 Task: For heading Arial black with underline.  font size for heading18,  'Change the font style of data to'Calibri.  and font size to 9,  Change the alignment of both headline & data to Align center.  In the sheet   Optimize Sales book
Action: Mouse moved to (254, 147)
Screenshot: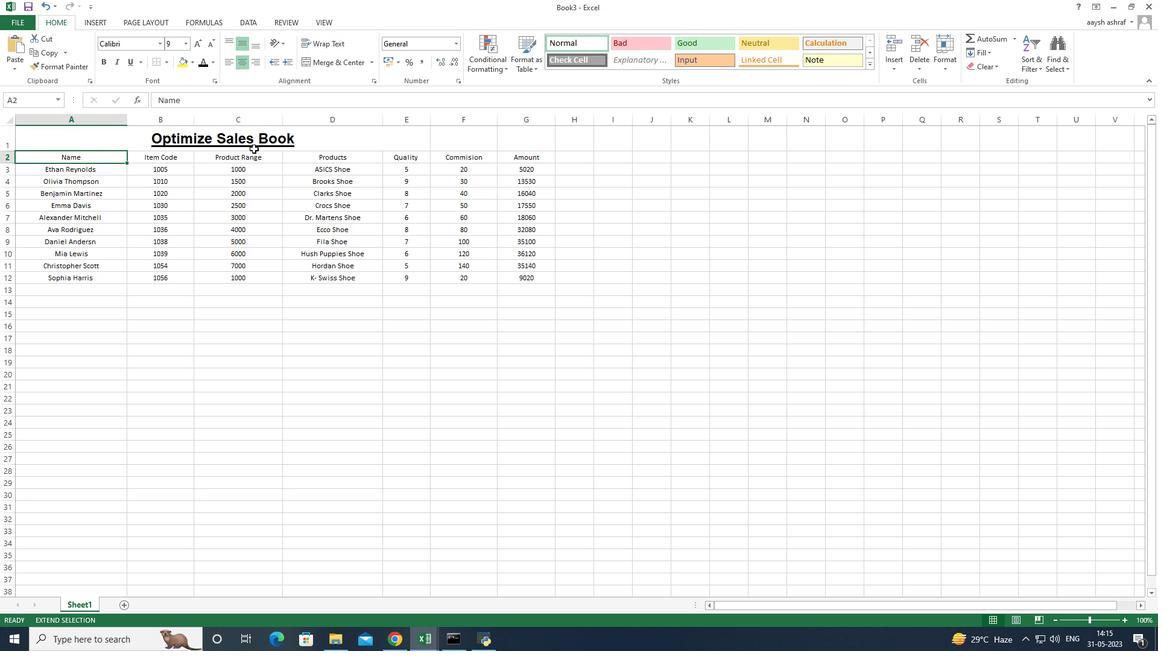 
Action: Mouse pressed left at (254, 147)
Screenshot: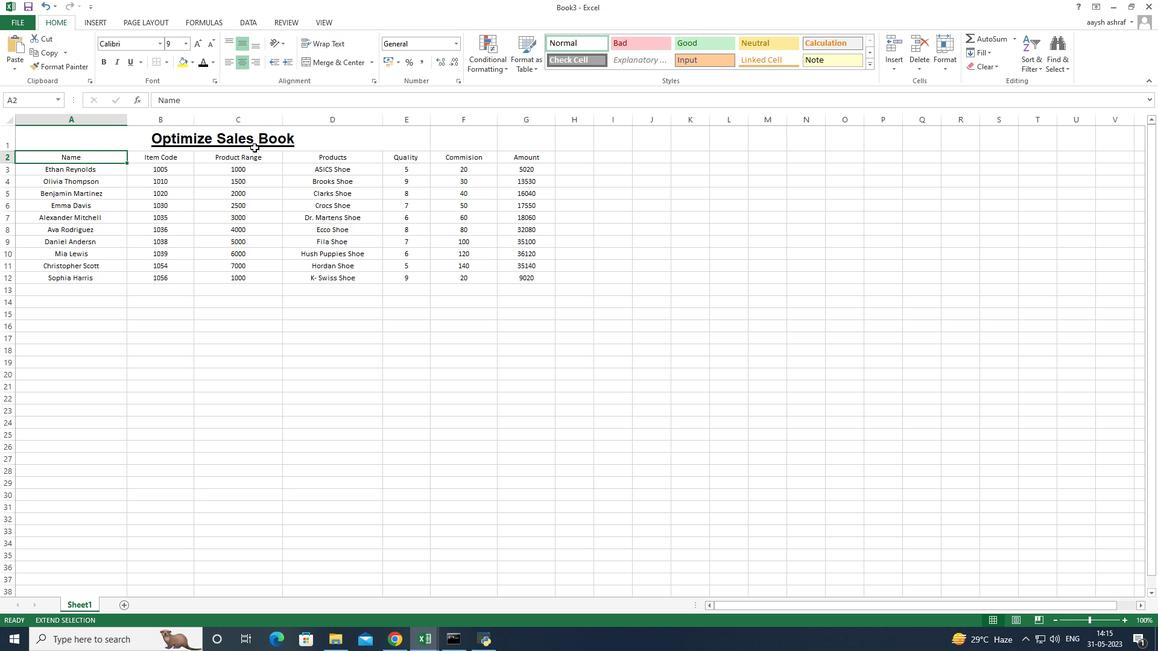 
Action: Mouse moved to (328, 133)
Screenshot: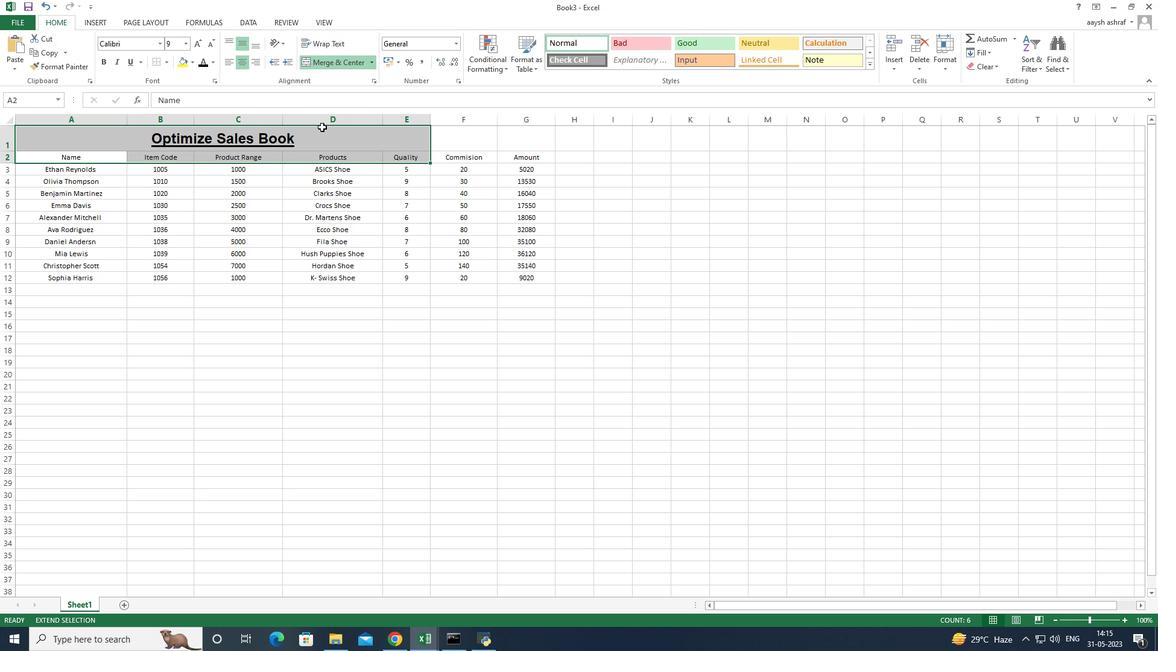 
Action: Mouse pressed left at (328, 133)
Screenshot: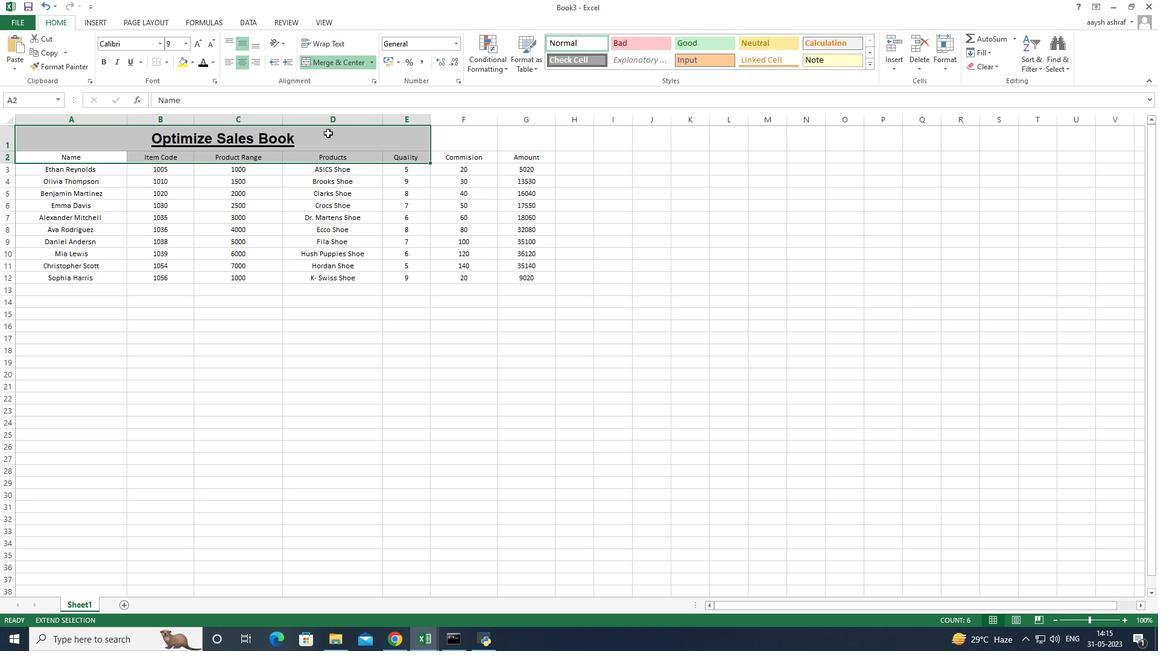 
Action: Mouse moved to (224, 294)
Screenshot: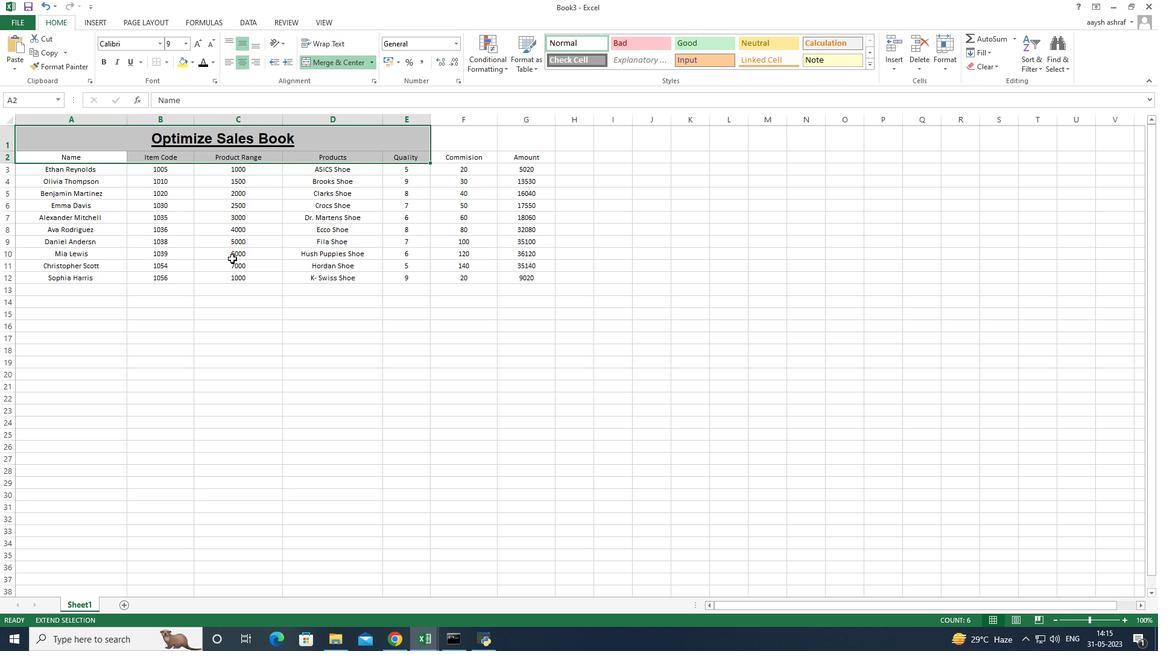
Action: Mouse pressed left at (224, 294)
Screenshot: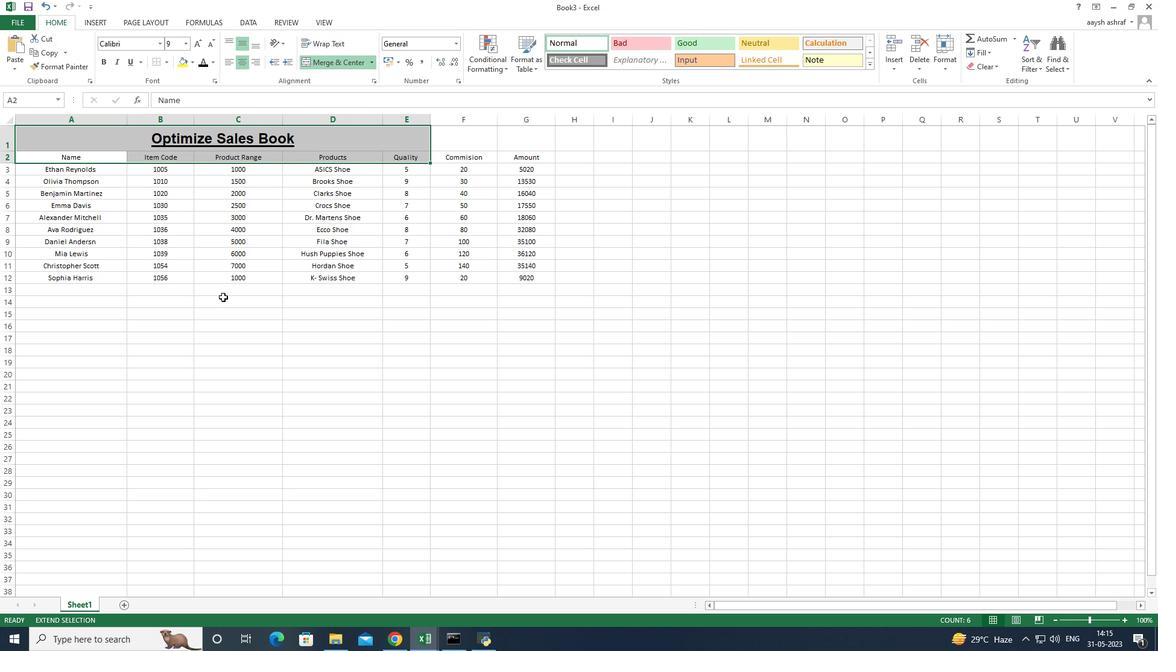 
Action: Mouse moved to (313, 138)
Screenshot: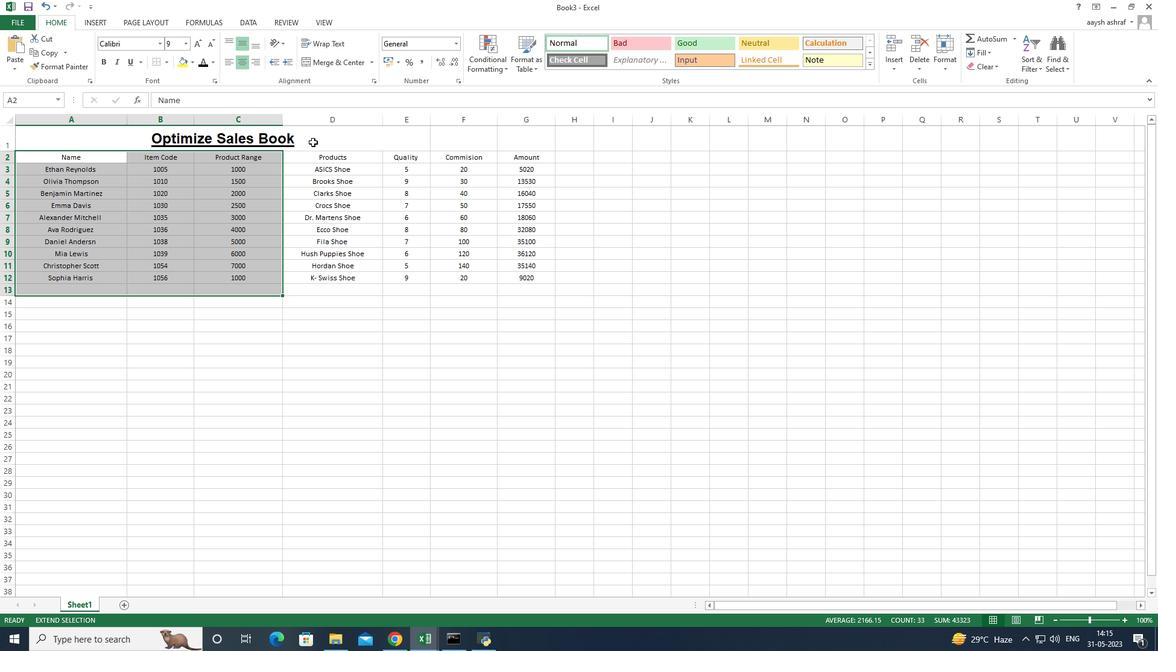 
Action: Mouse pressed left at (313, 138)
Screenshot: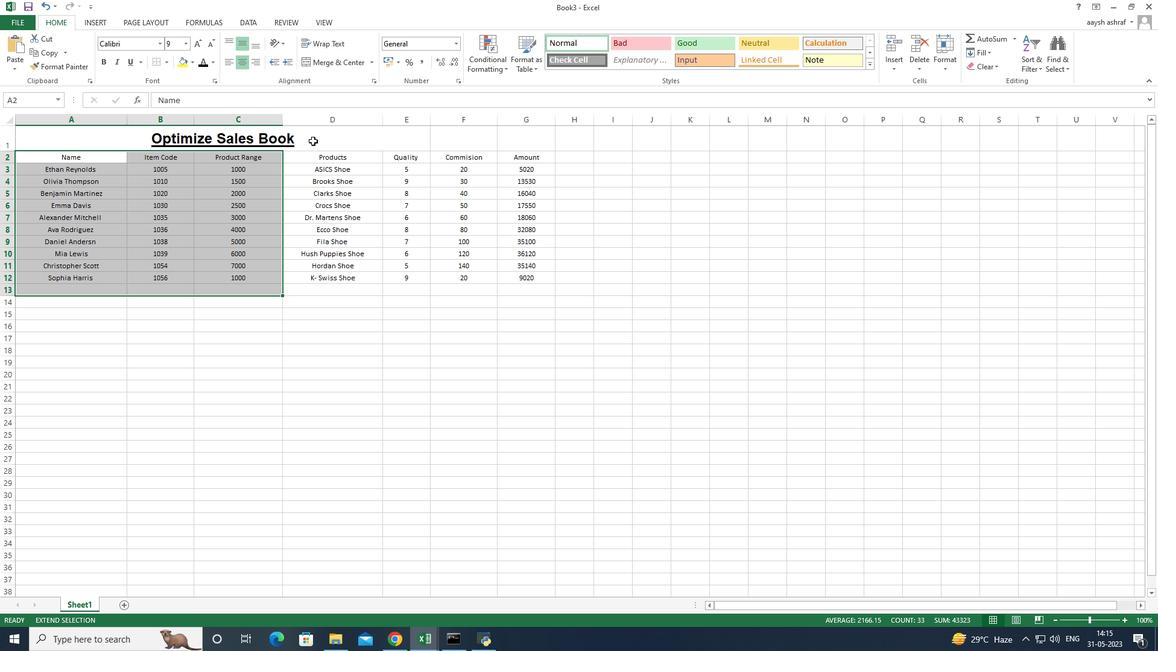 
Action: Mouse pressed left at (313, 138)
Screenshot: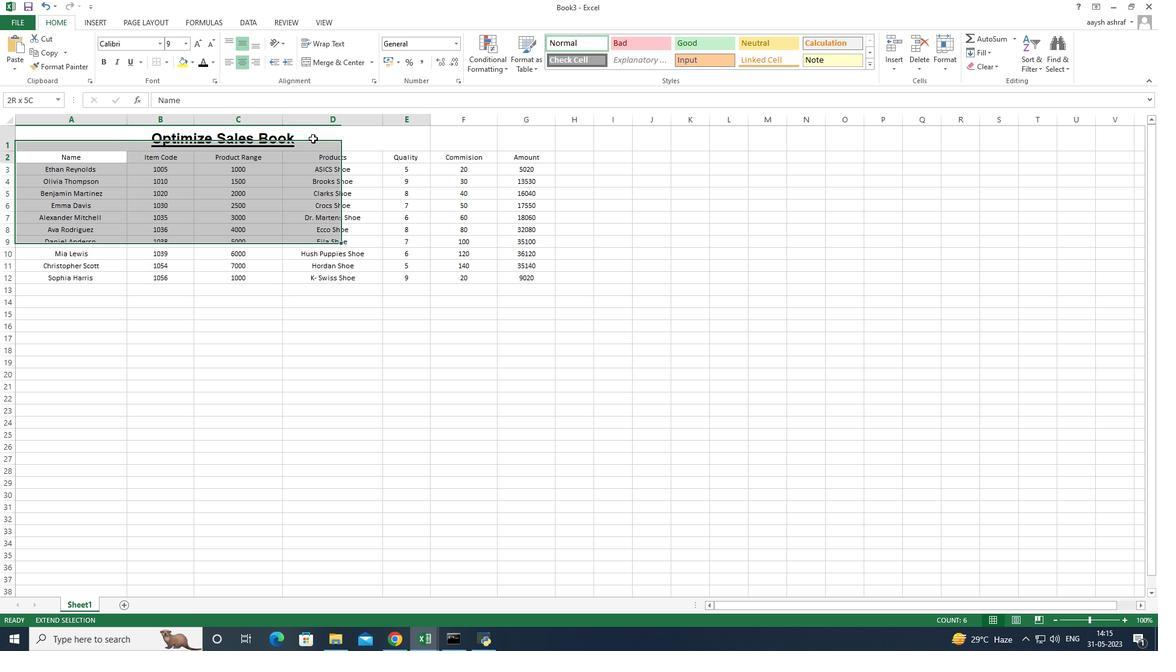 
Action: Mouse moved to (229, 337)
Screenshot: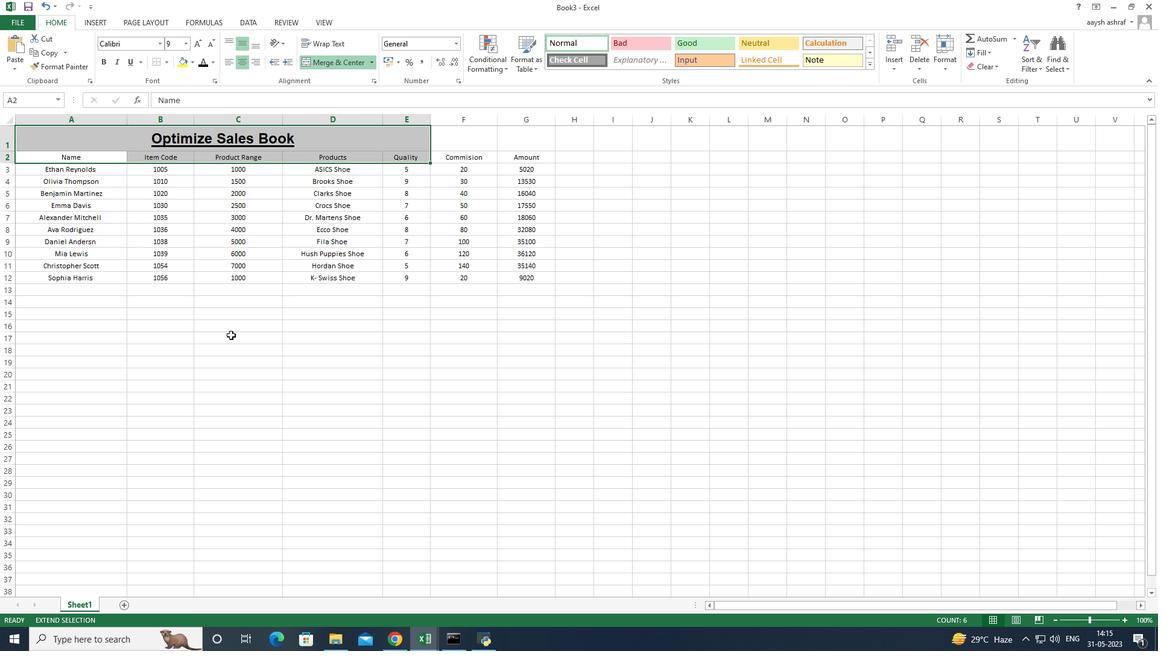 
Action: Mouse pressed left at (229, 337)
Screenshot: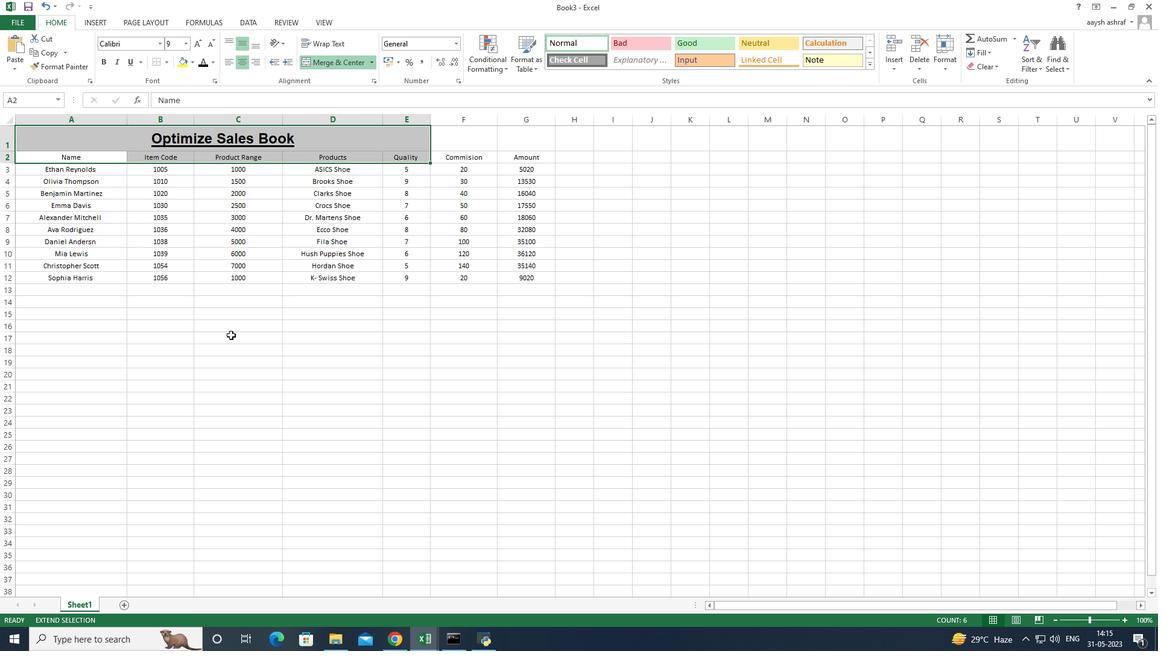 
Action: Mouse pressed left at (229, 337)
Screenshot: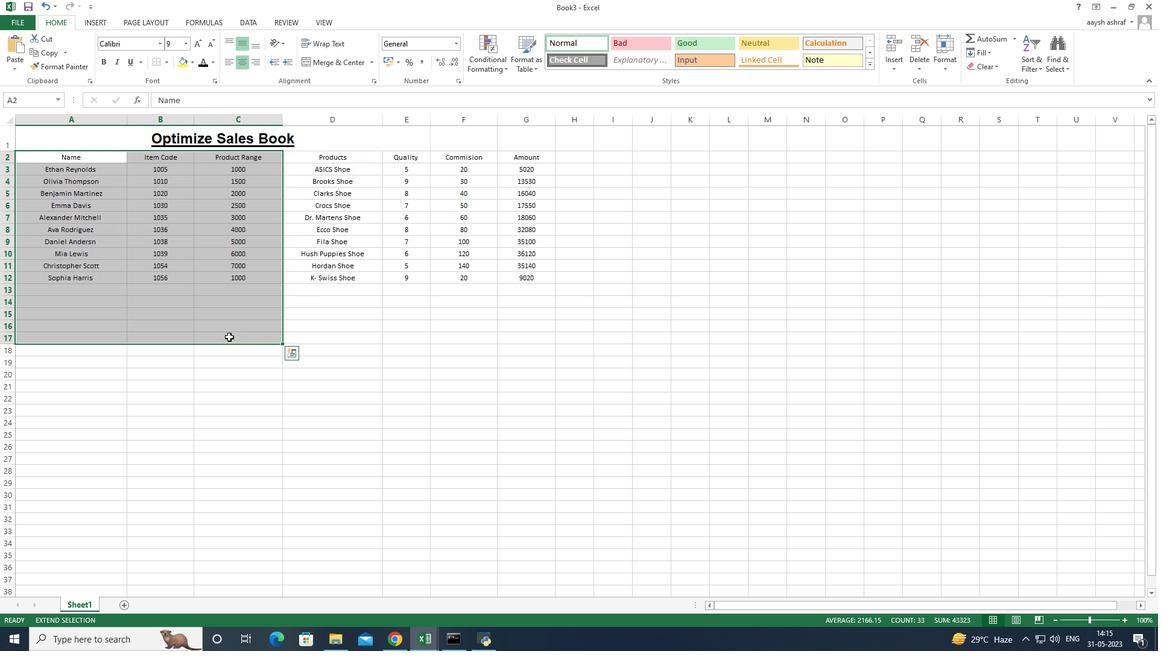 
Action: Mouse moved to (351, 223)
Screenshot: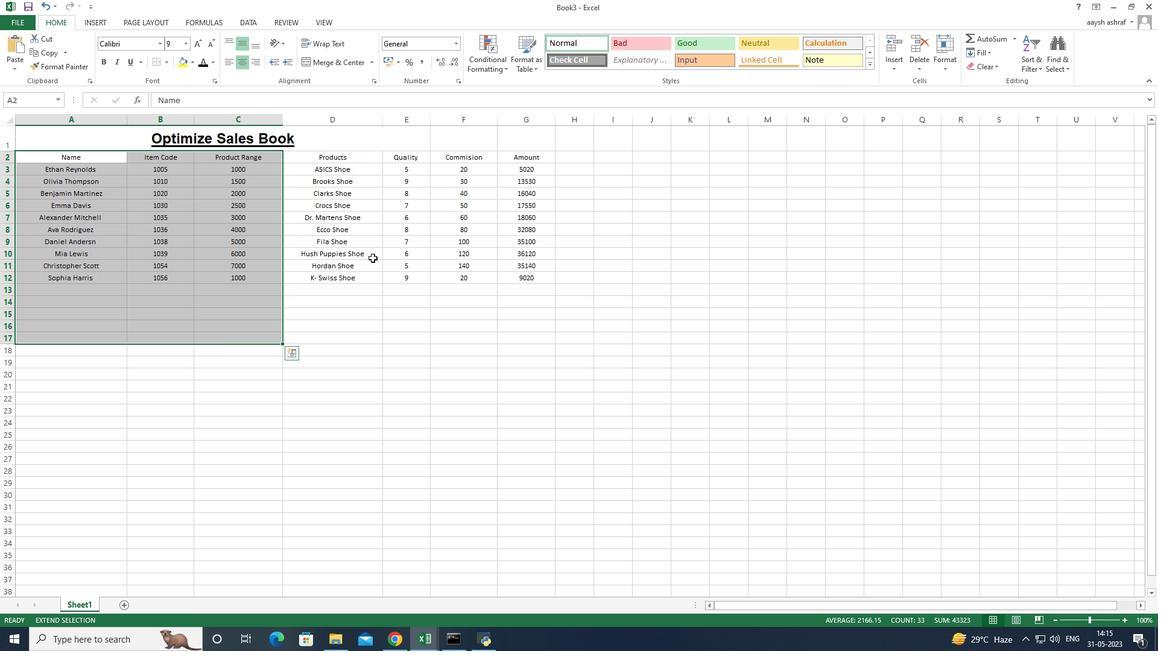 
Action: Mouse pressed left at (351, 223)
Screenshot: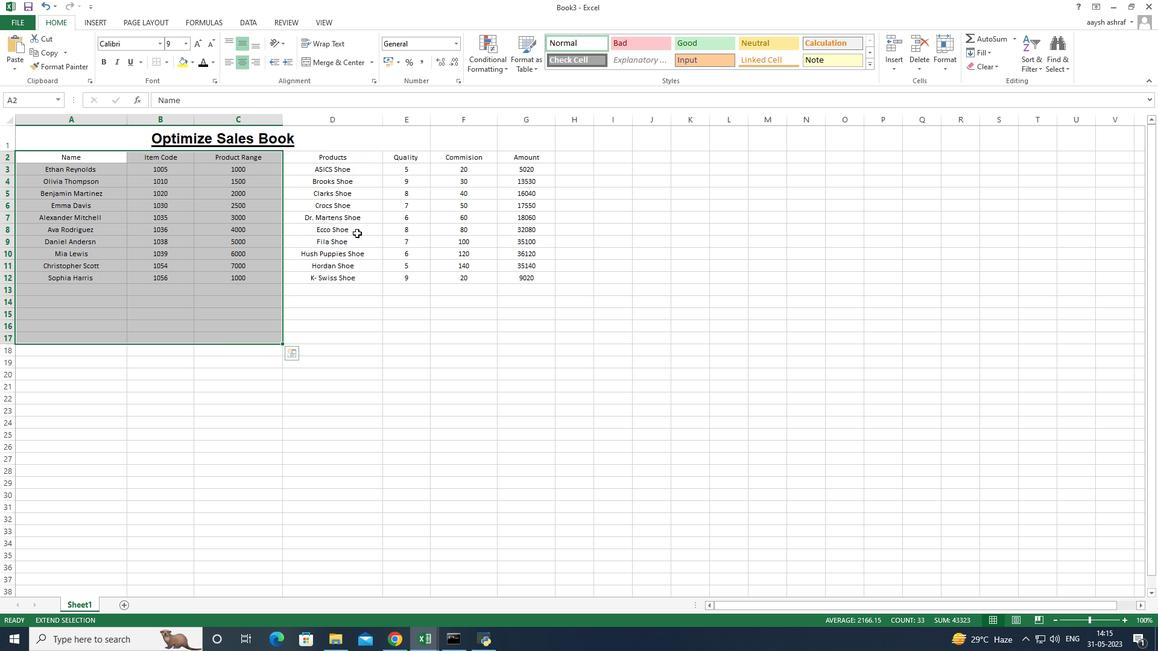 
Action: Mouse moved to (187, 366)
Screenshot: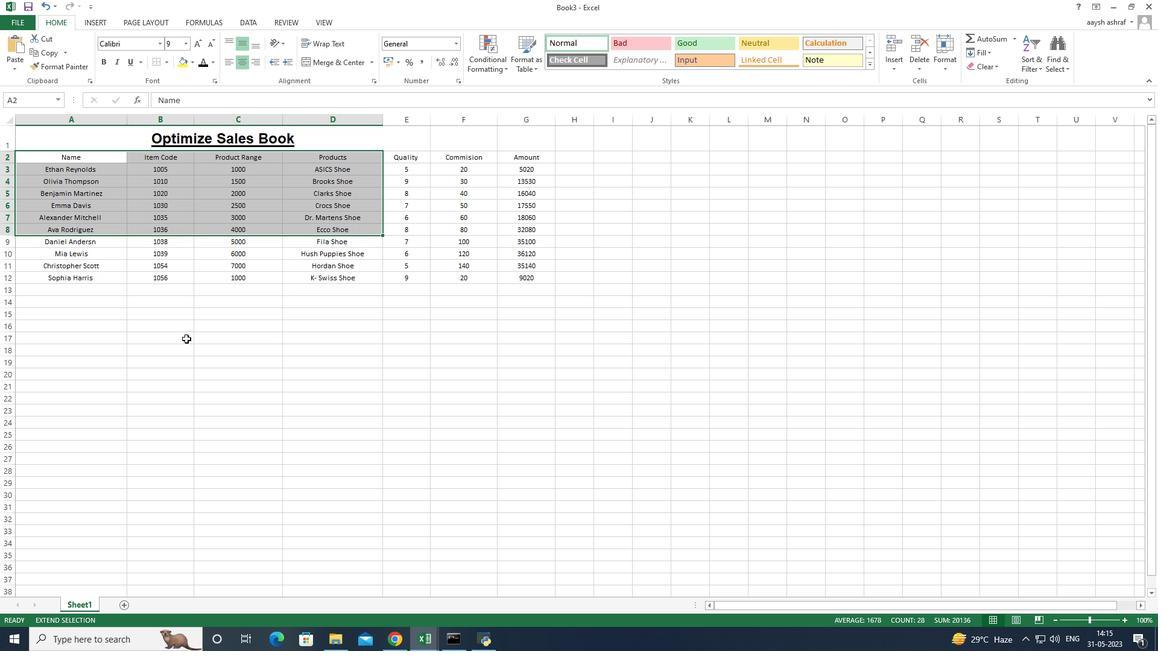 
Action: Mouse pressed right at (187, 366)
Screenshot: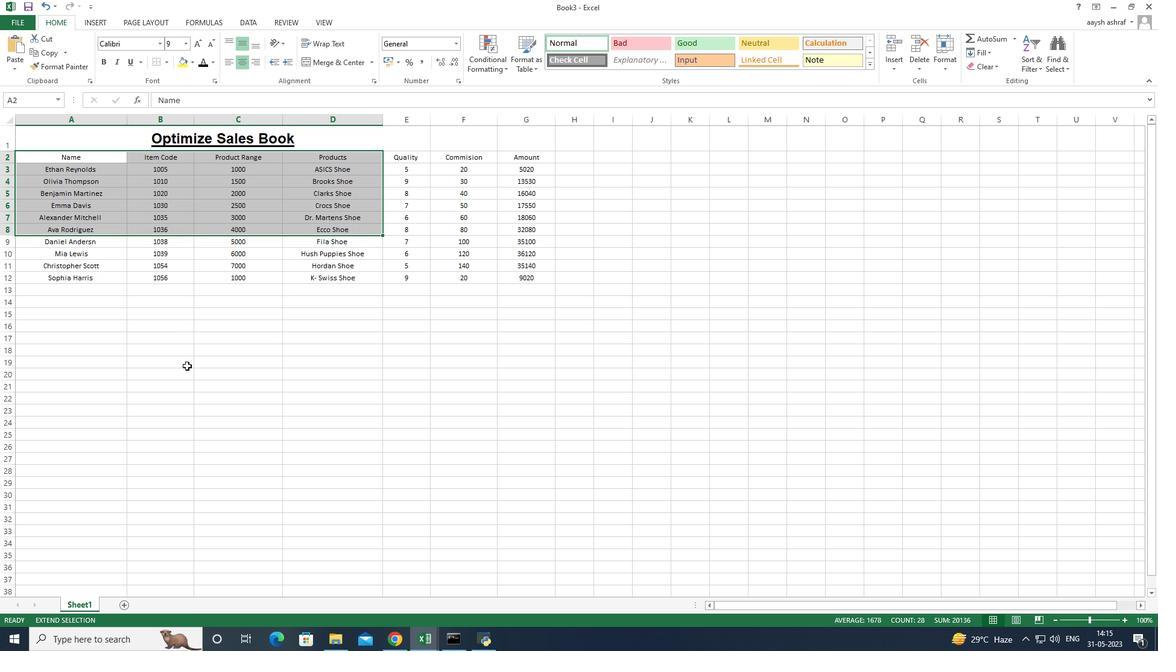
Action: Mouse moved to (207, 133)
Screenshot: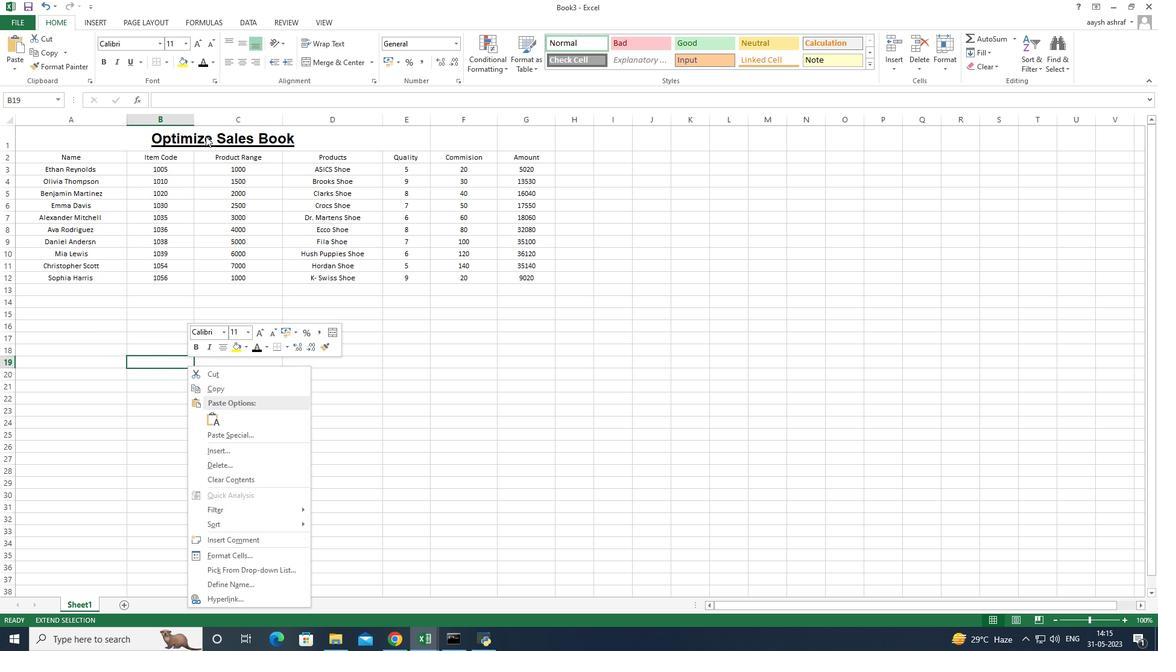 
Action: Mouse pressed left at (207, 133)
Screenshot: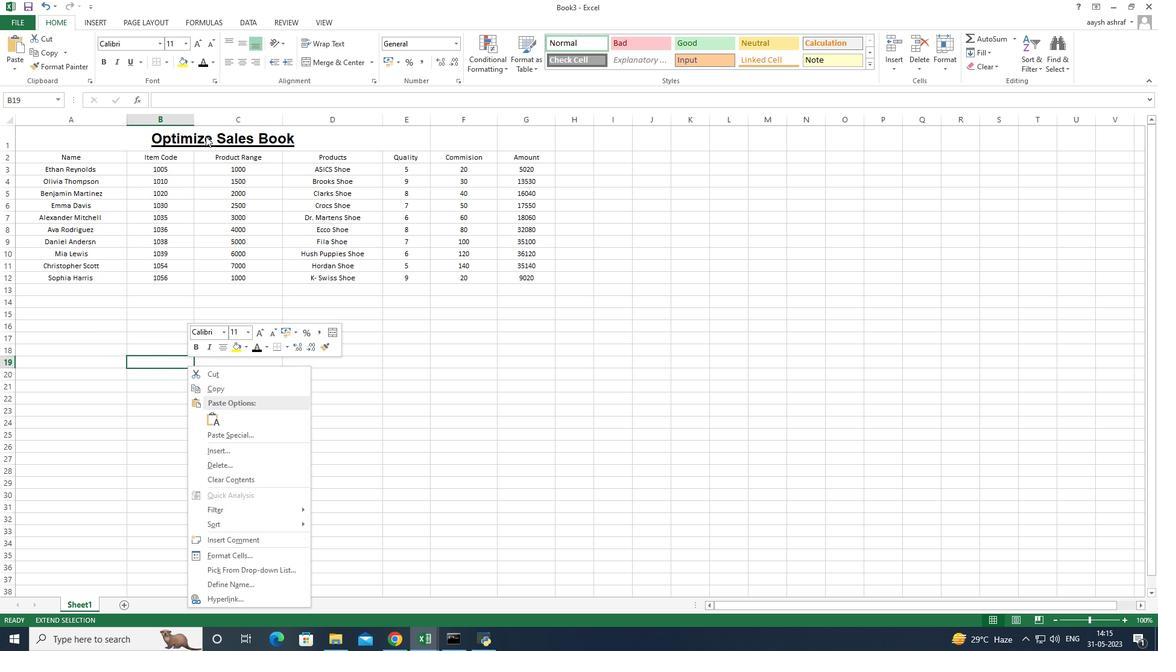 
Action: Mouse moved to (207, 137)
Screenshot: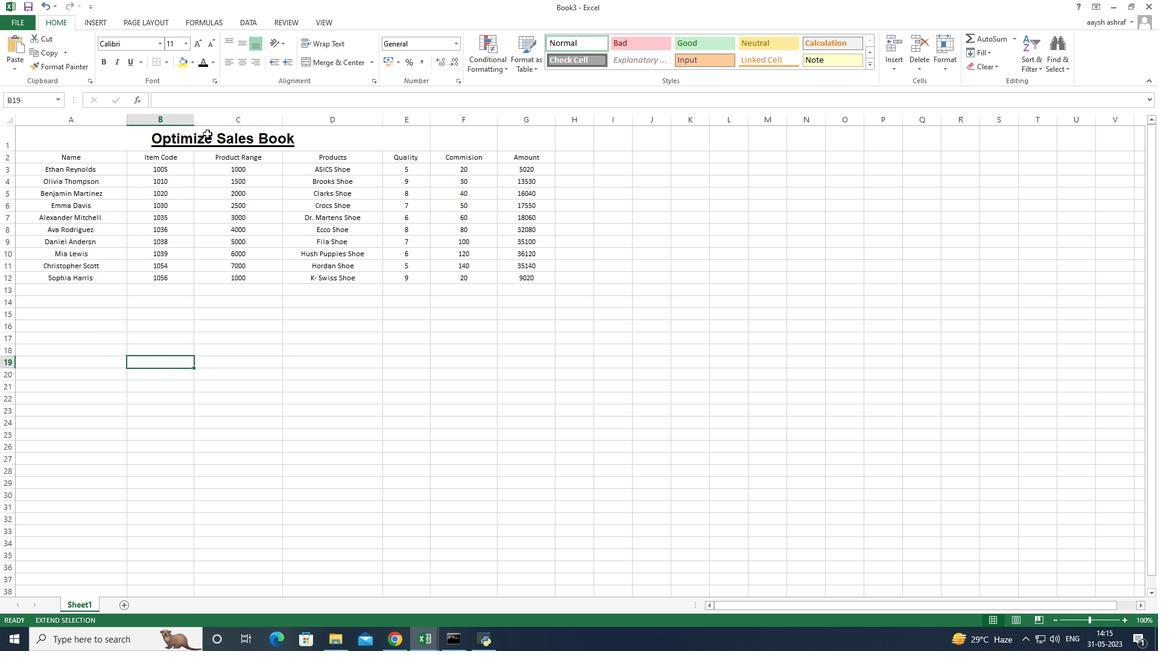 
Action: Mouse pressed left at (207, 137)
Screenshot: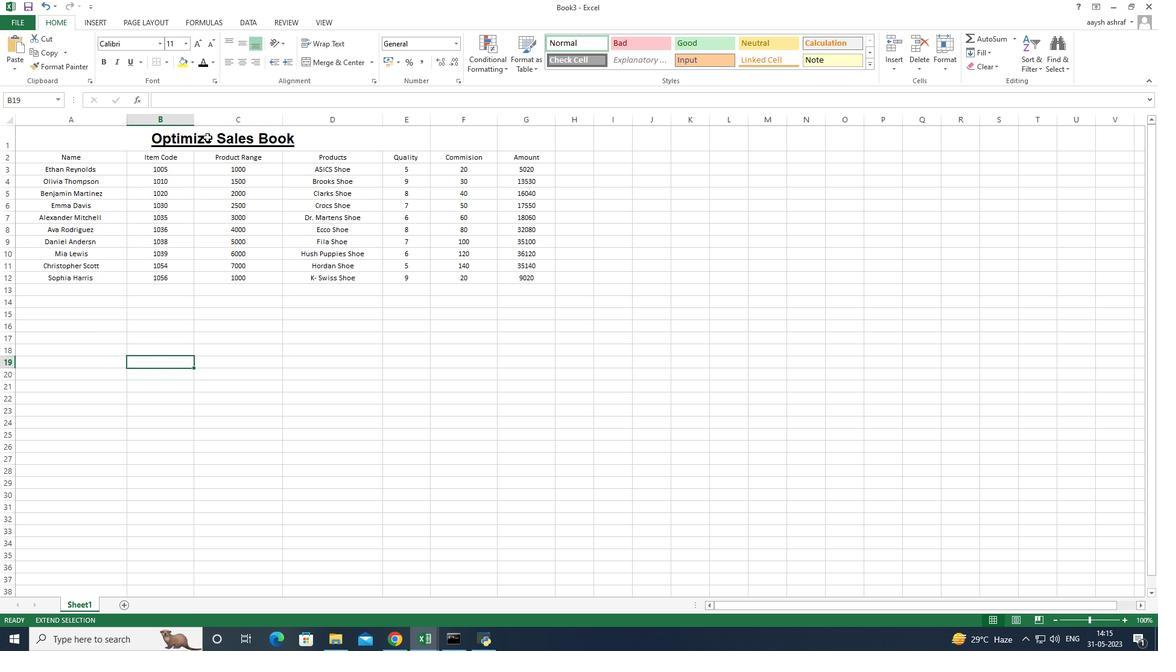 
Action: Mouse pressed left at (207, 137)
Screenshot: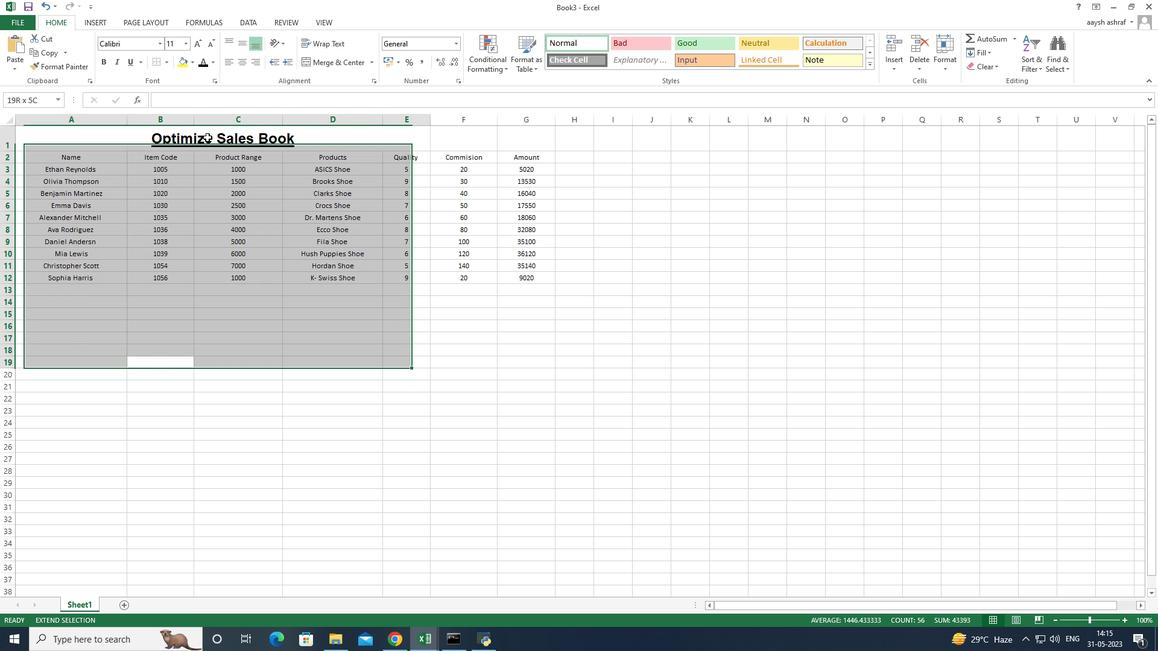
Action: Mouse moved to (187, 539)
Screenshot: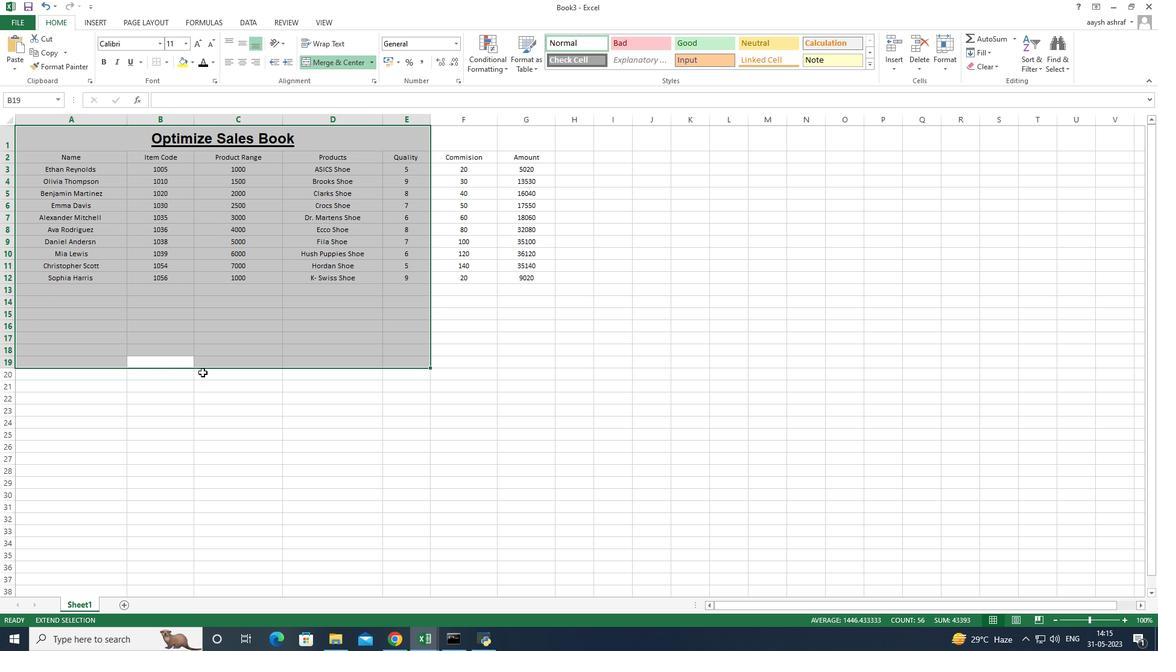 
Action: Mouse pressed left at (187, 539)
Screenshot: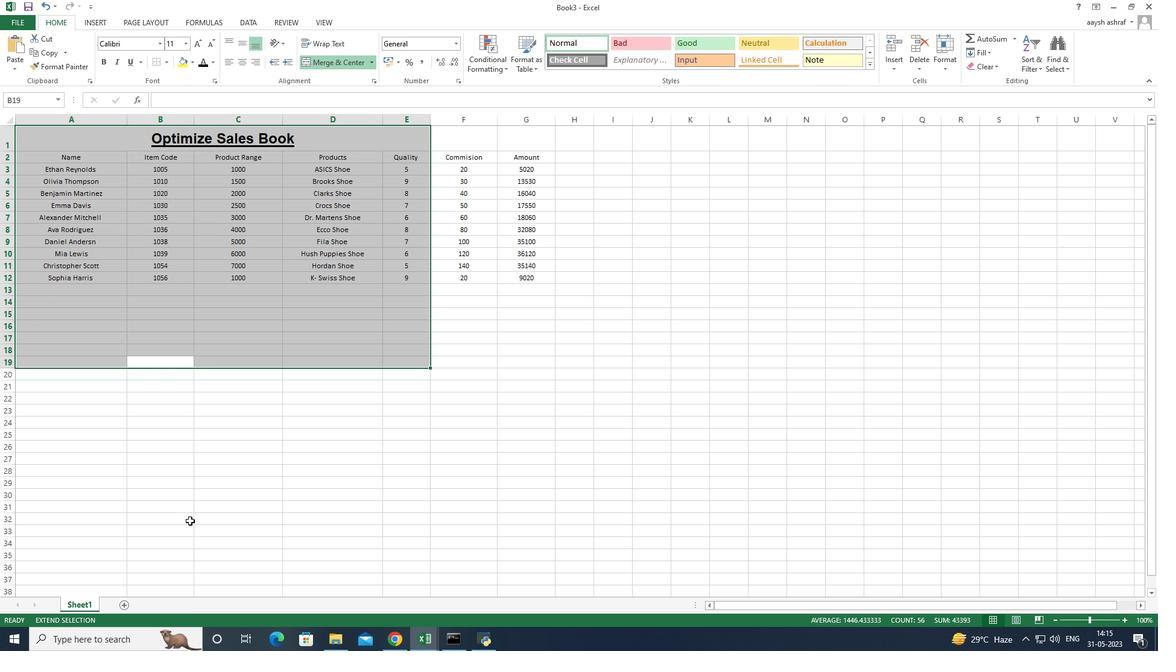 
Action: Mouse moved to (256, 359)
Screenshot: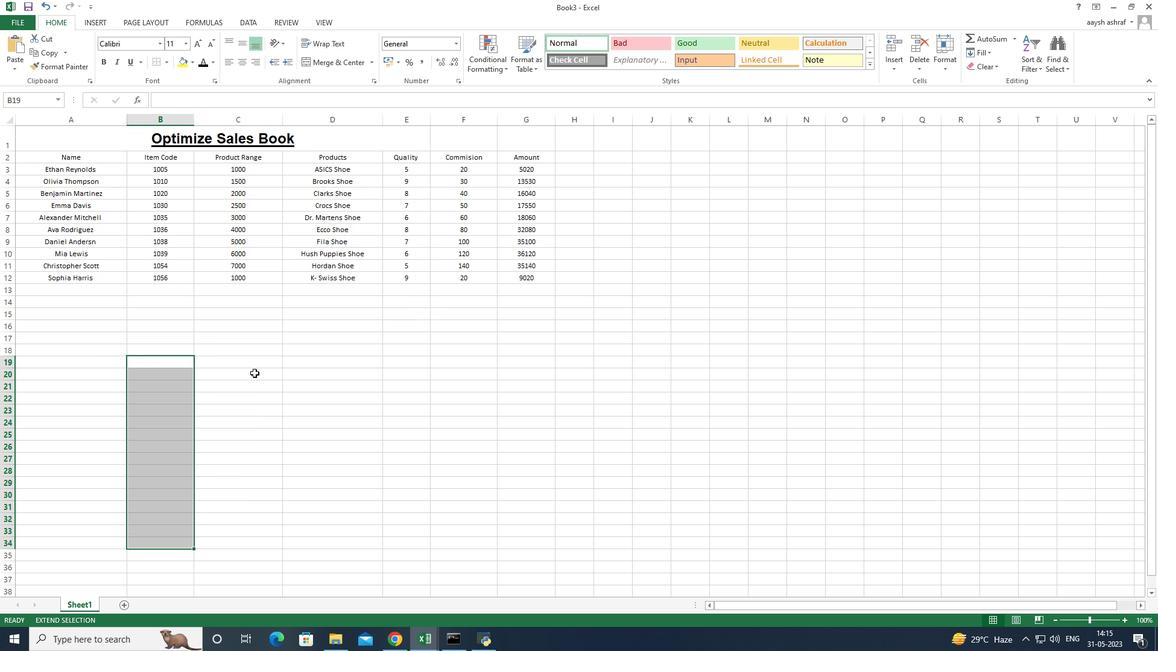 
Action: Mouse pressed right at (256, 359)
Screenshot: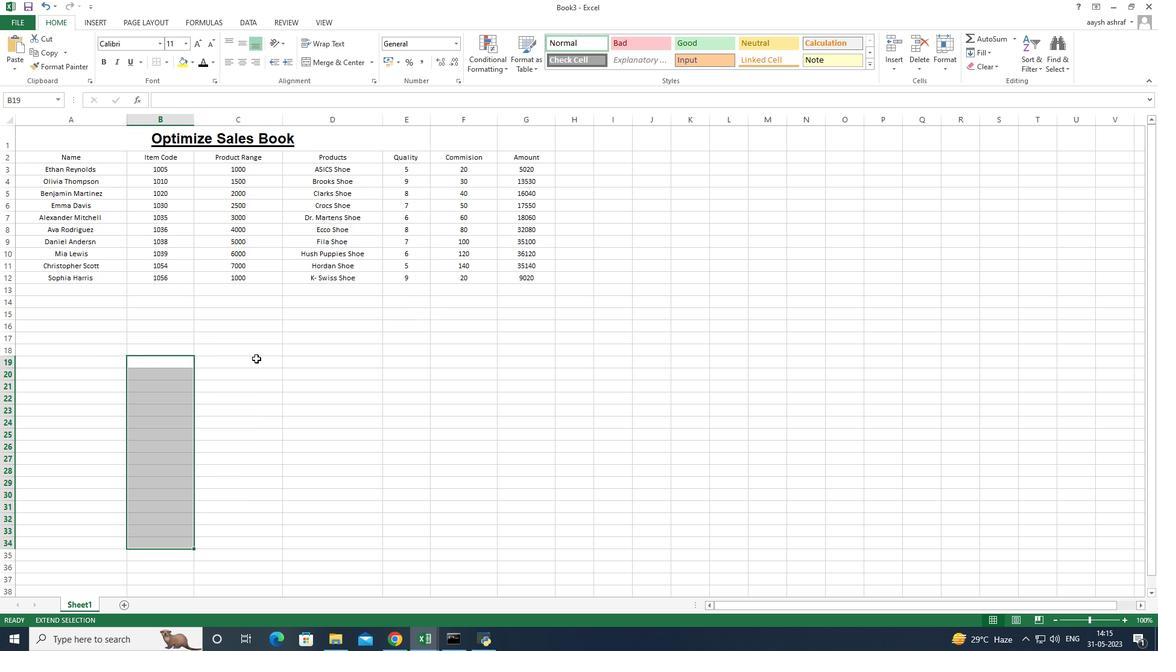 
Action: Mouse moved to (272, 588)
Screenshot: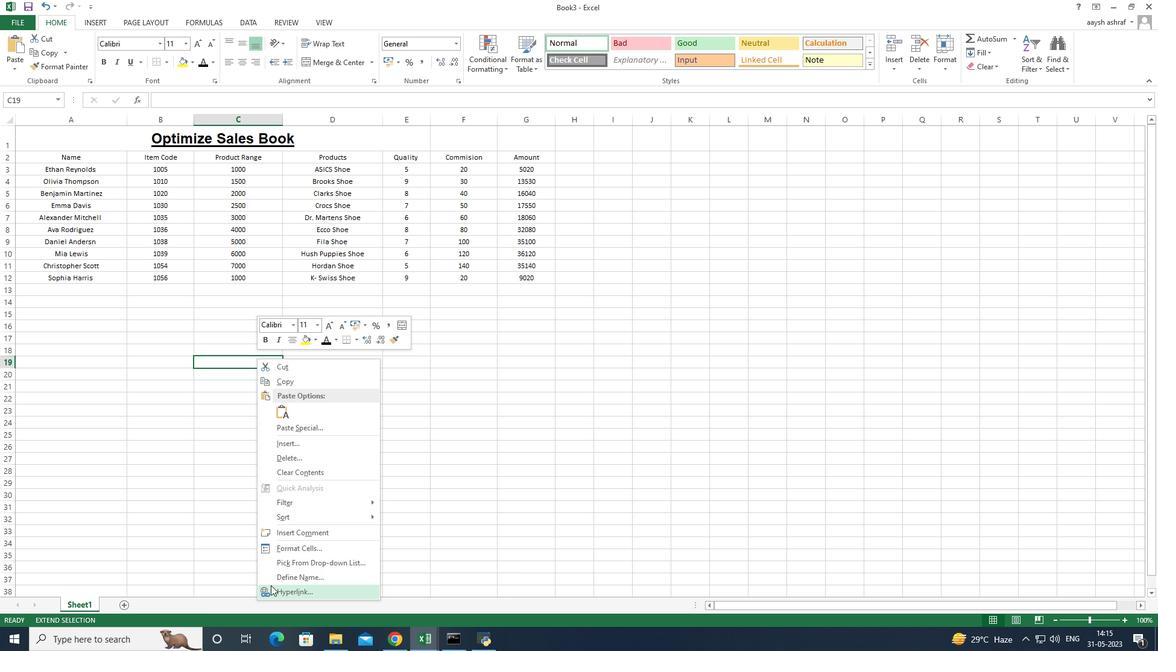 
Action: Mouse pressed left at (272, 588)
Screenshot: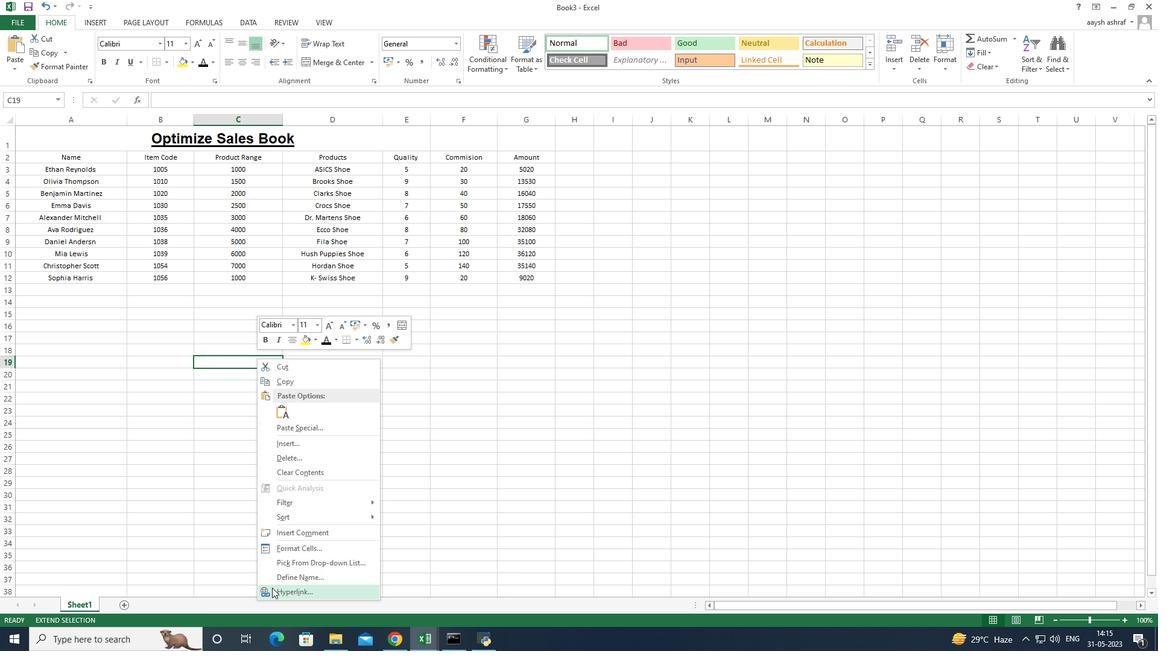 
Action: Mouse moved to (435, 614)
Screenshot: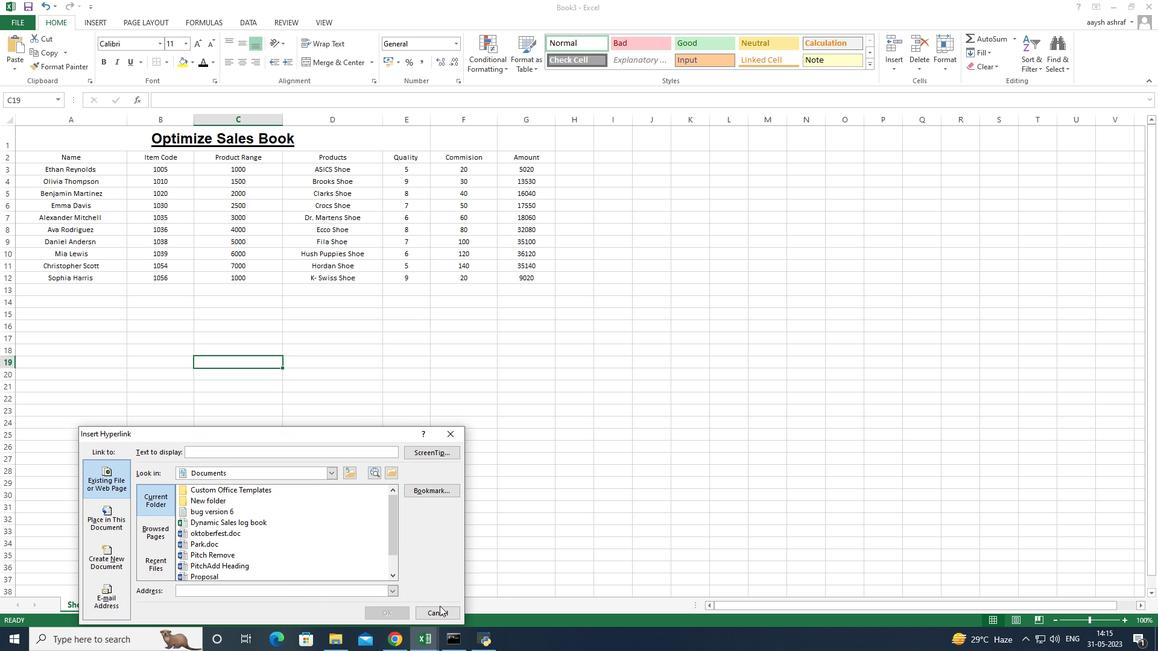 
Action: Mouse pressed left at (435, 614)
Screenshot: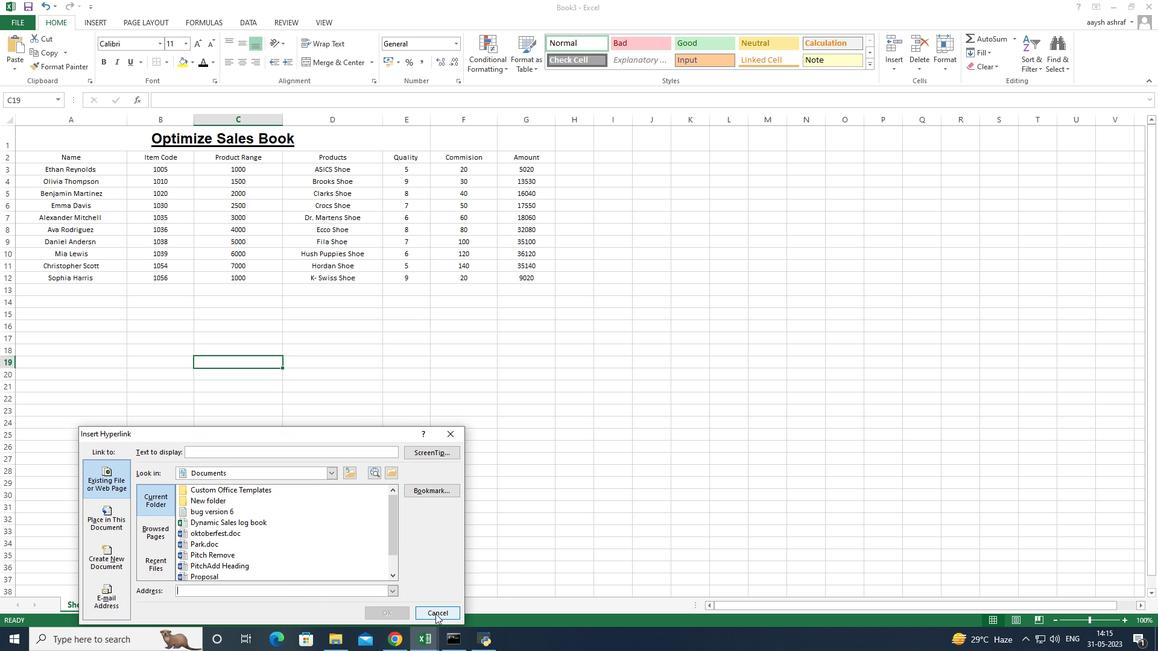 
Action: Mouse moved to (299, 137)
Screenshot: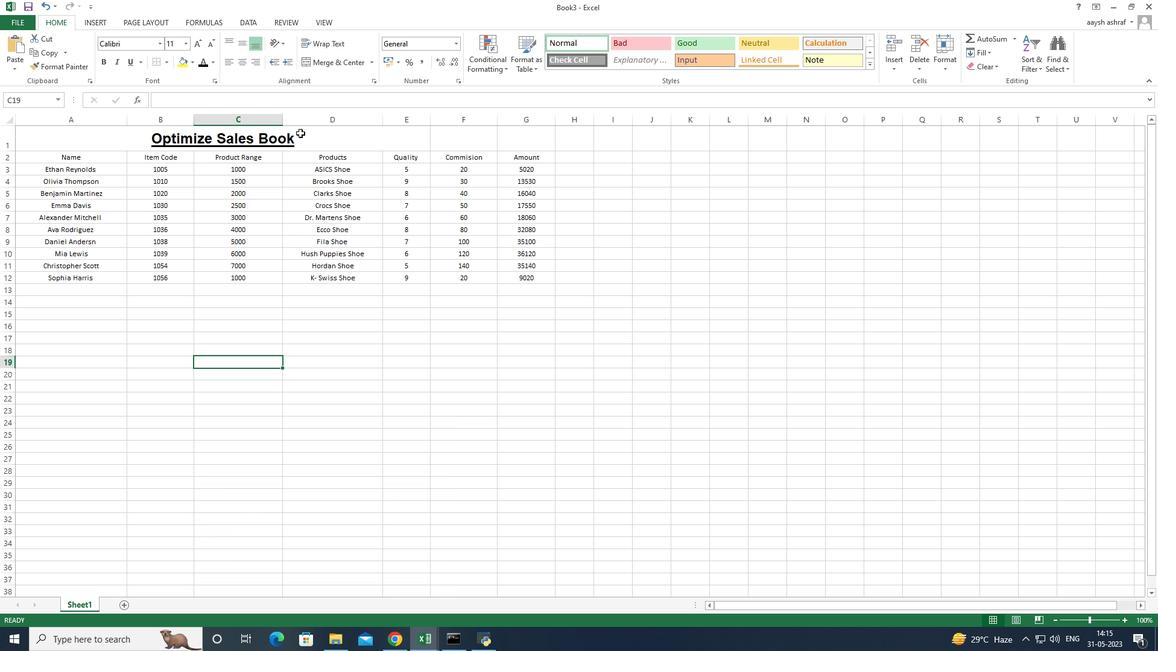 
Action: Mouse pressed left at (299, 137)
Screenshot: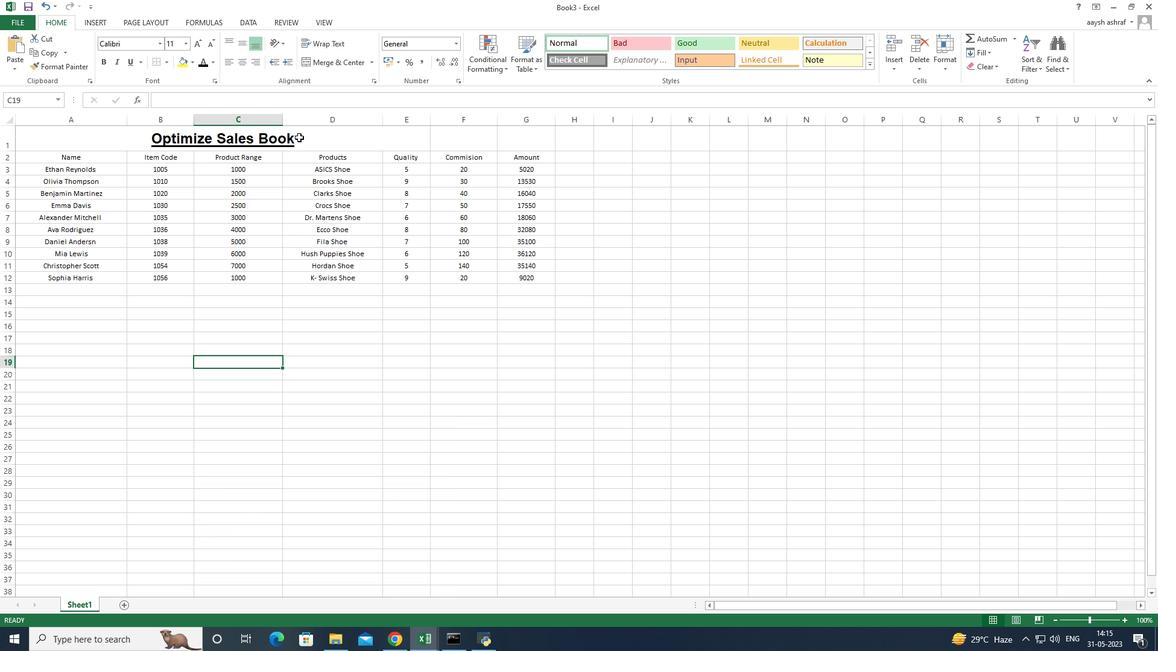 
Action: Mouse pressed left at (299, 137)
Screenshot: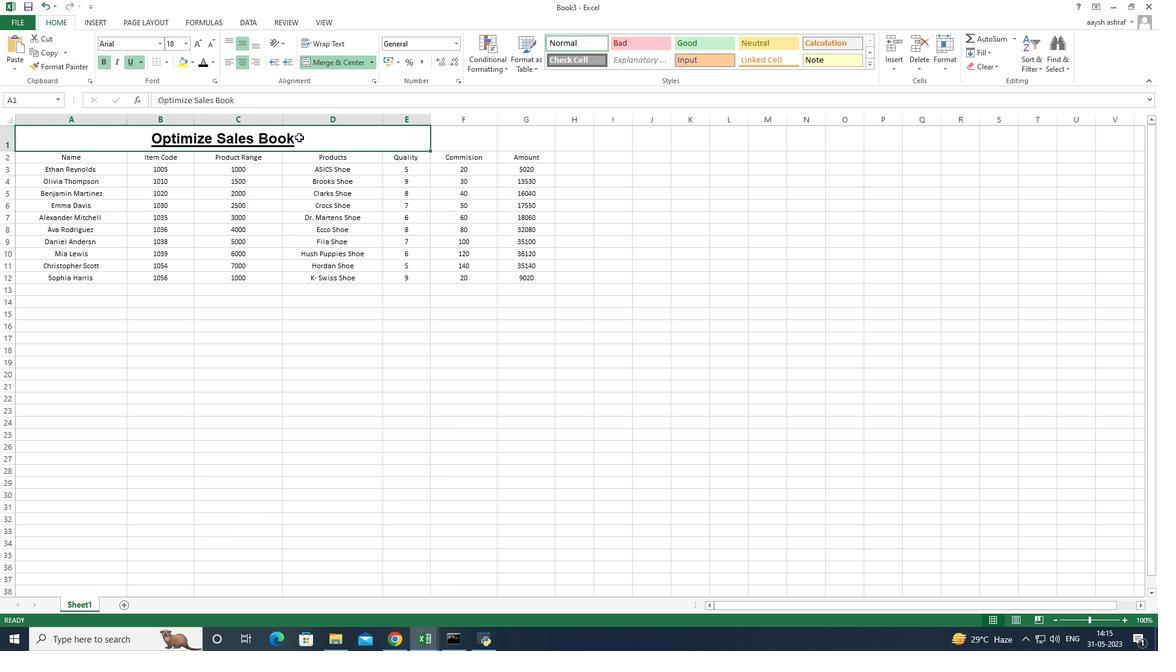 
Action: Mouse pressed left at (299, 137)
Screenshot: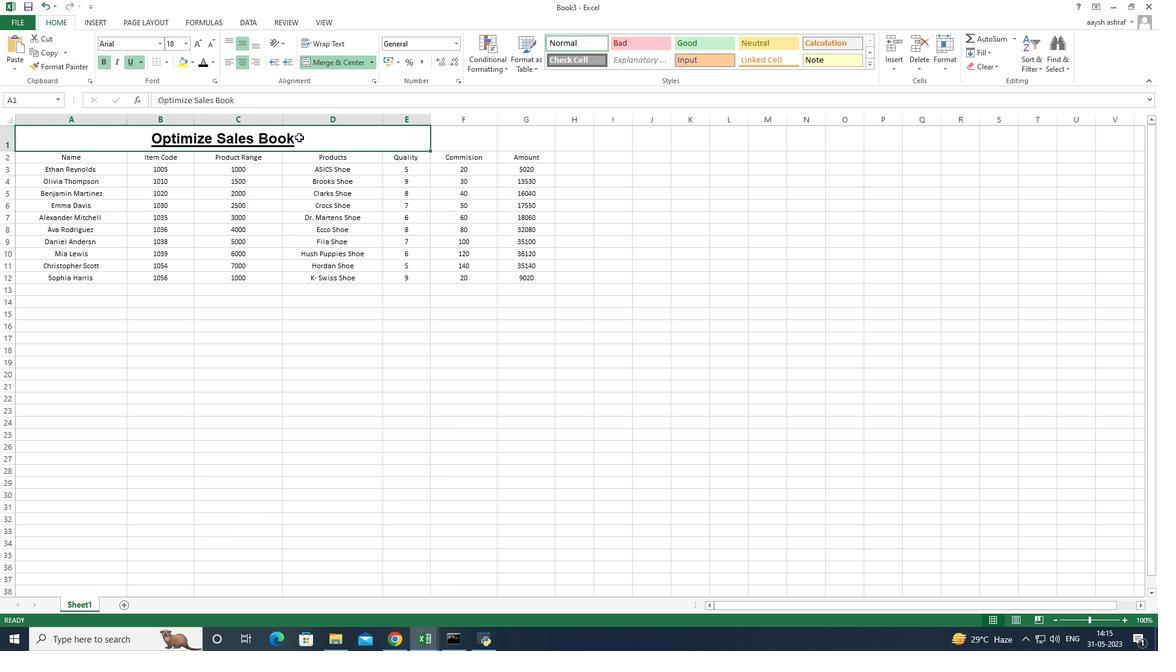 
Action: Mouse moved to (299, 138)
Screenshot: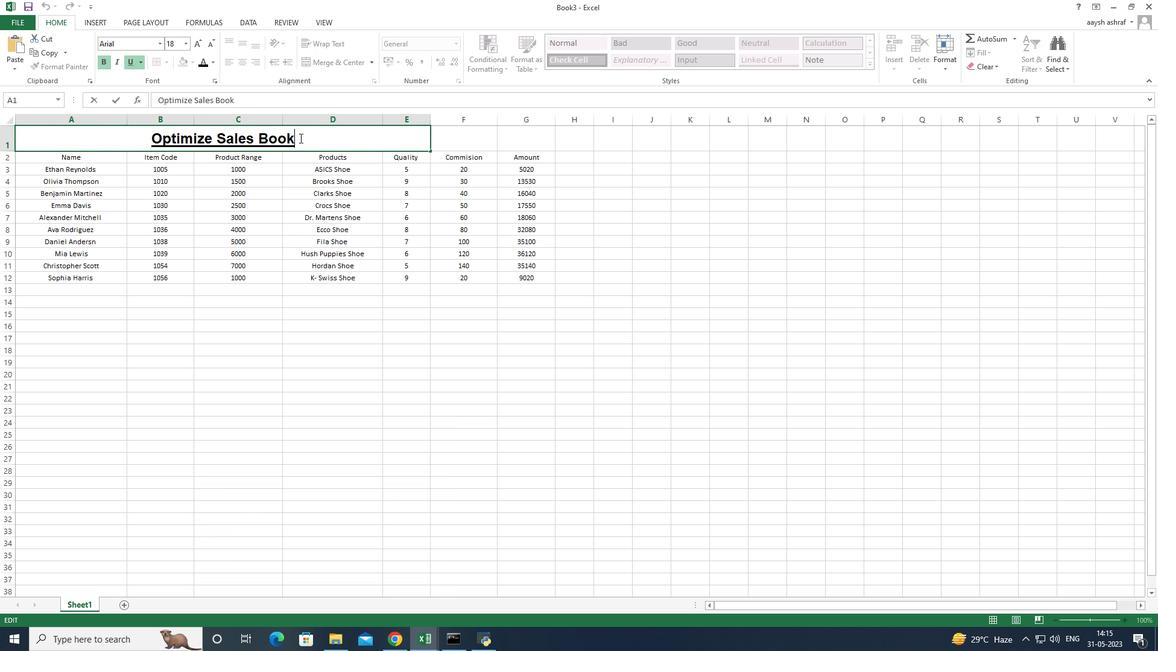 
Action: Mouse pressed left at (299, 138)
Screenshot: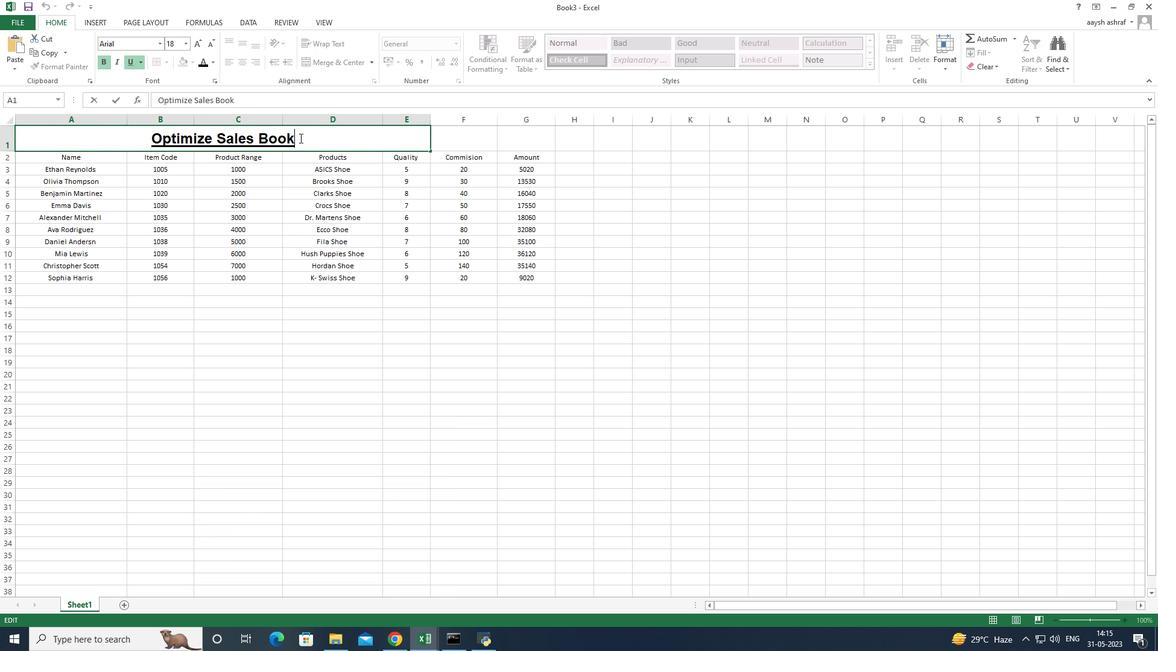 
Action: Mouse moved to (185, 48)
Screenshot: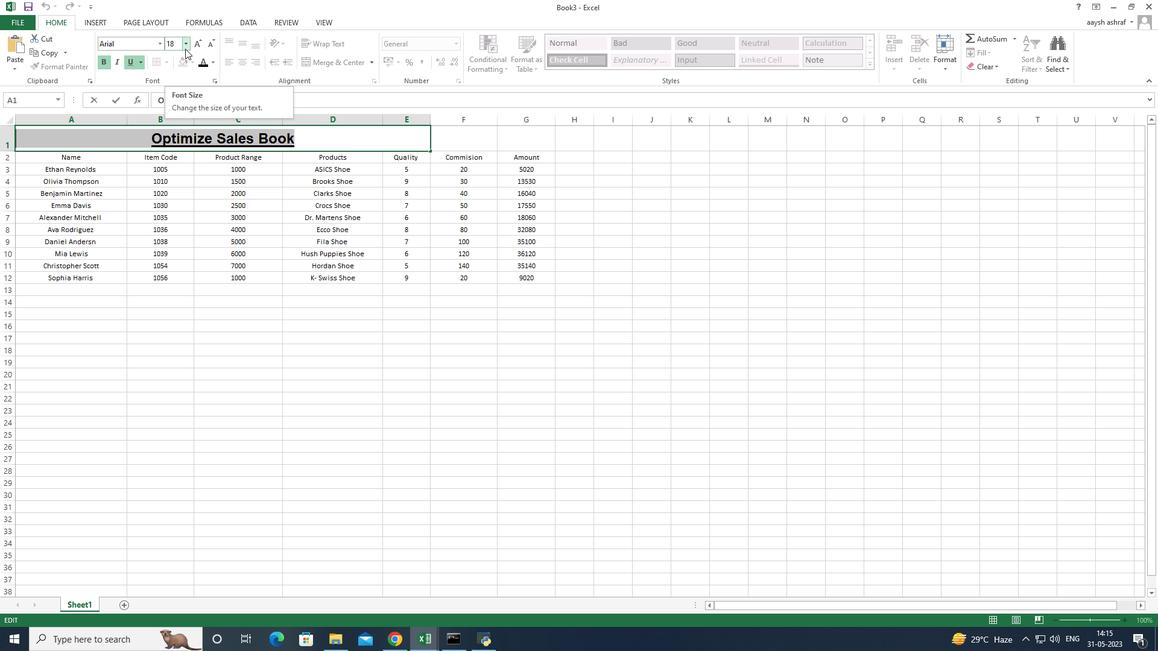 
Action: Mouse pressed left at (185, 48)
Screenshot: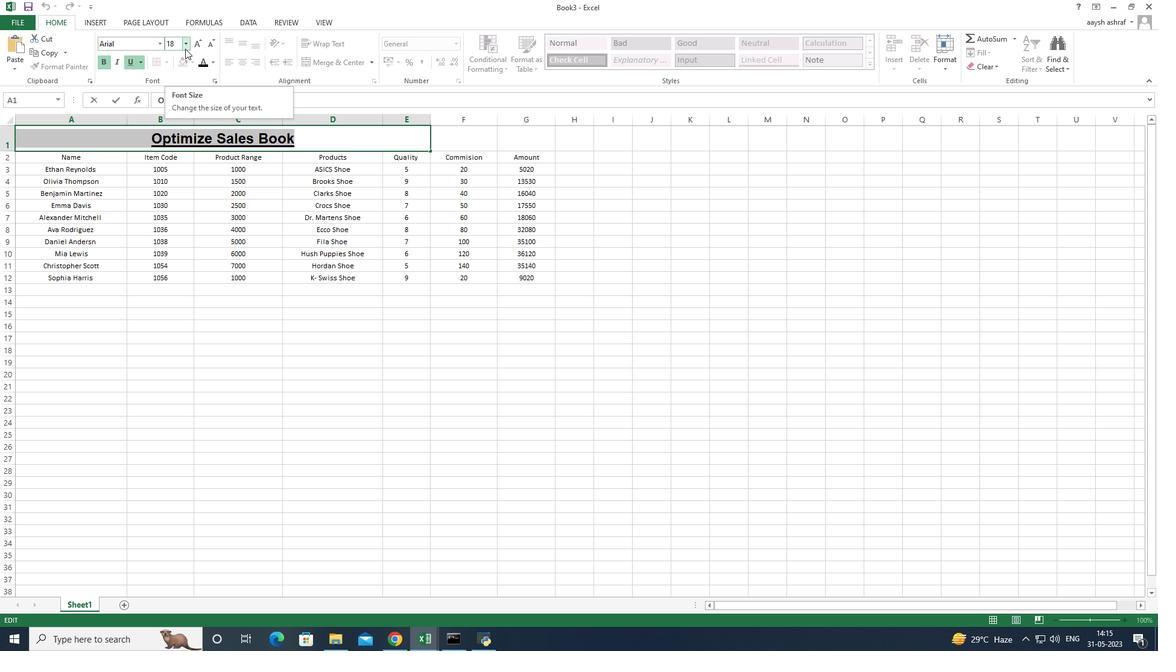 
Action: Mouse moved to (173, 136)
Screenshot: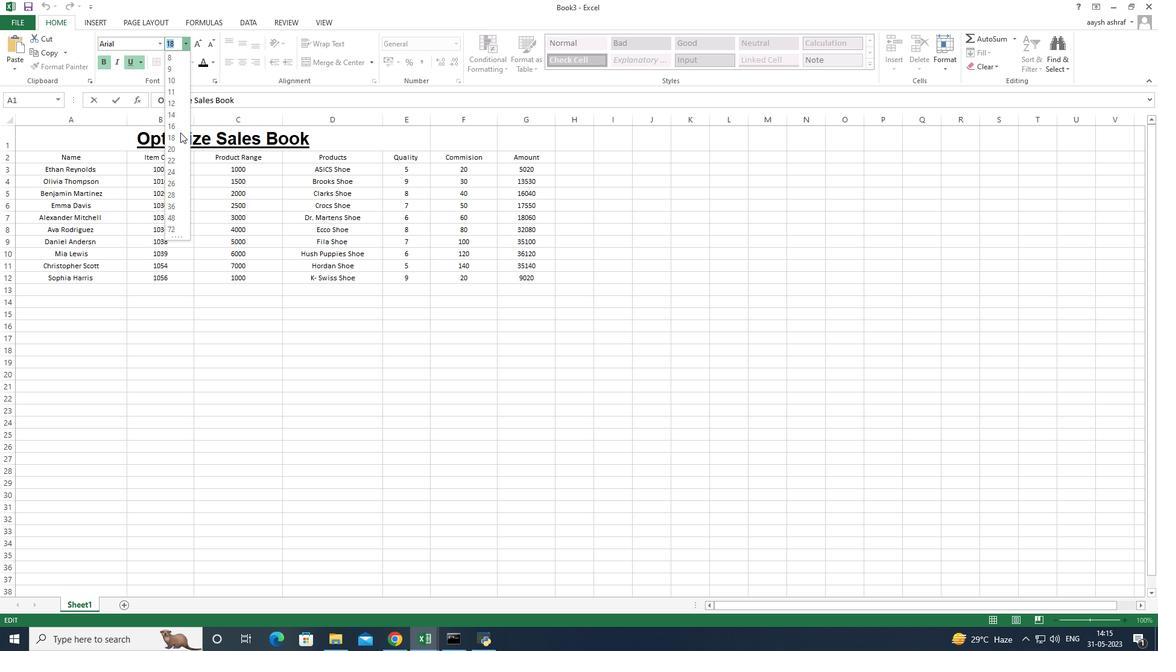 
Action: Mouse pressed left at (173, 136)
Screenshot: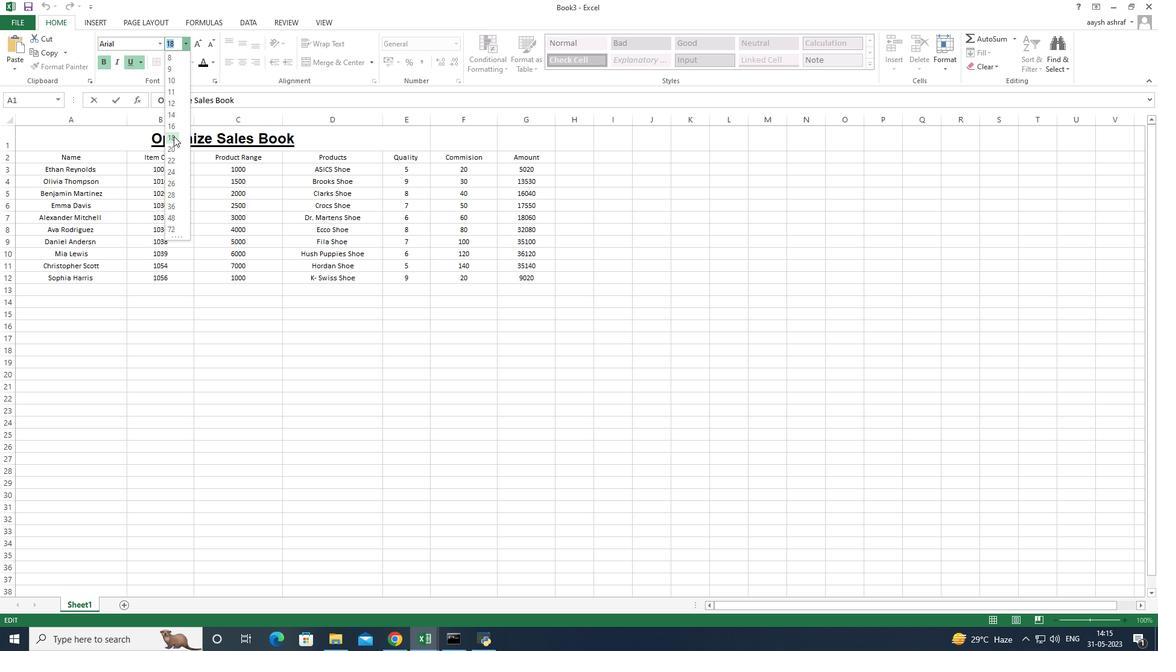
Action: Mouse moved to (111, 189)
Screenshot: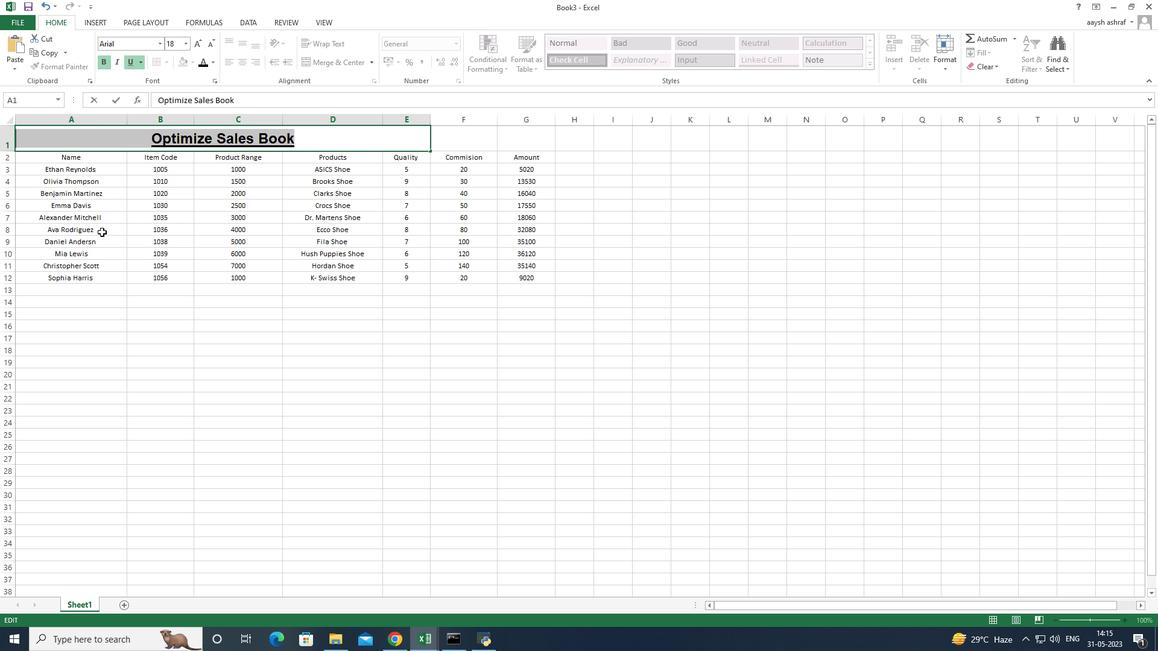
Action: Mouse pressed left at (111, 189)
Screenshot: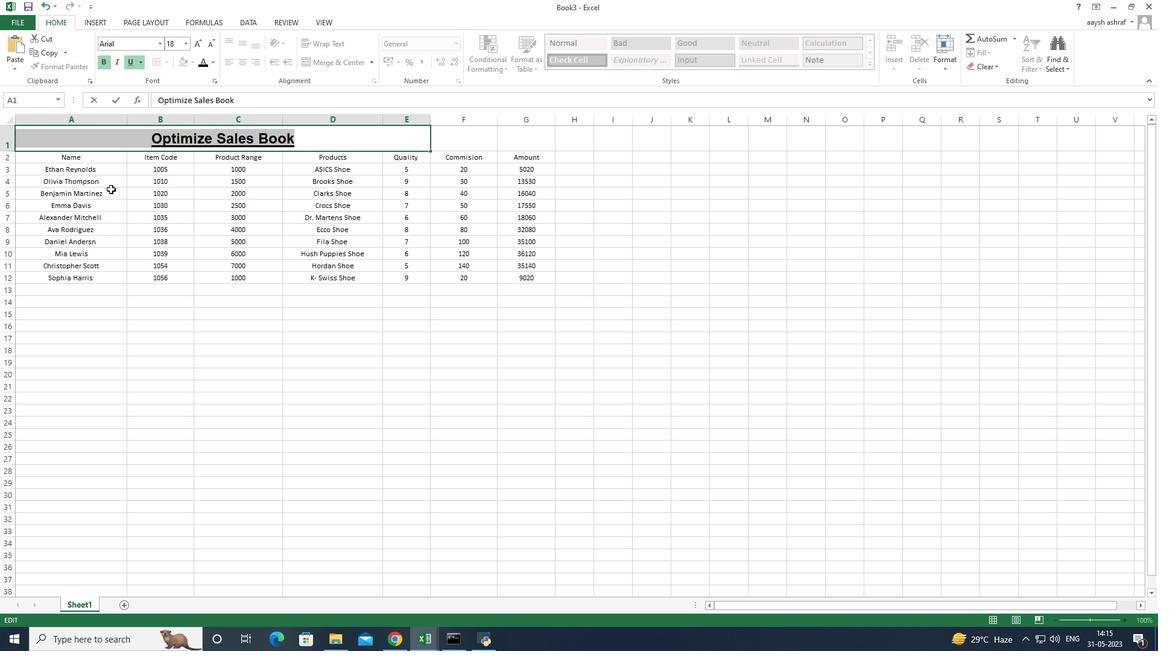 
Action: Mouse moved to (54, 159)
Screenshot: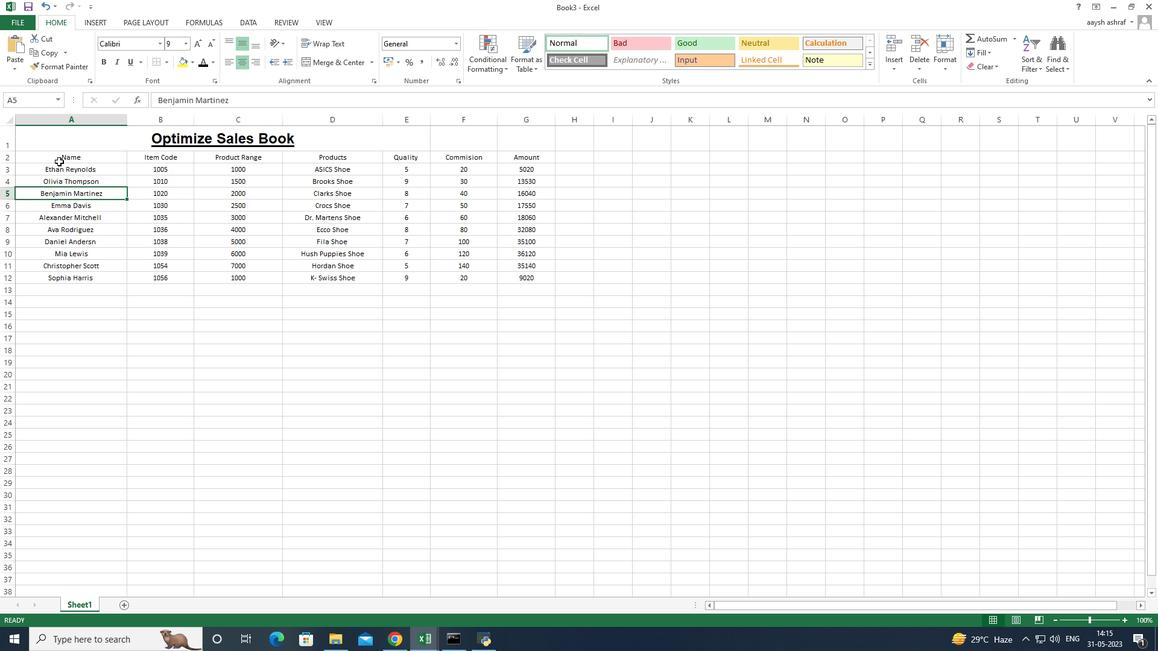 
Action: Mouse pressed left at (54, 159)
Screenshot: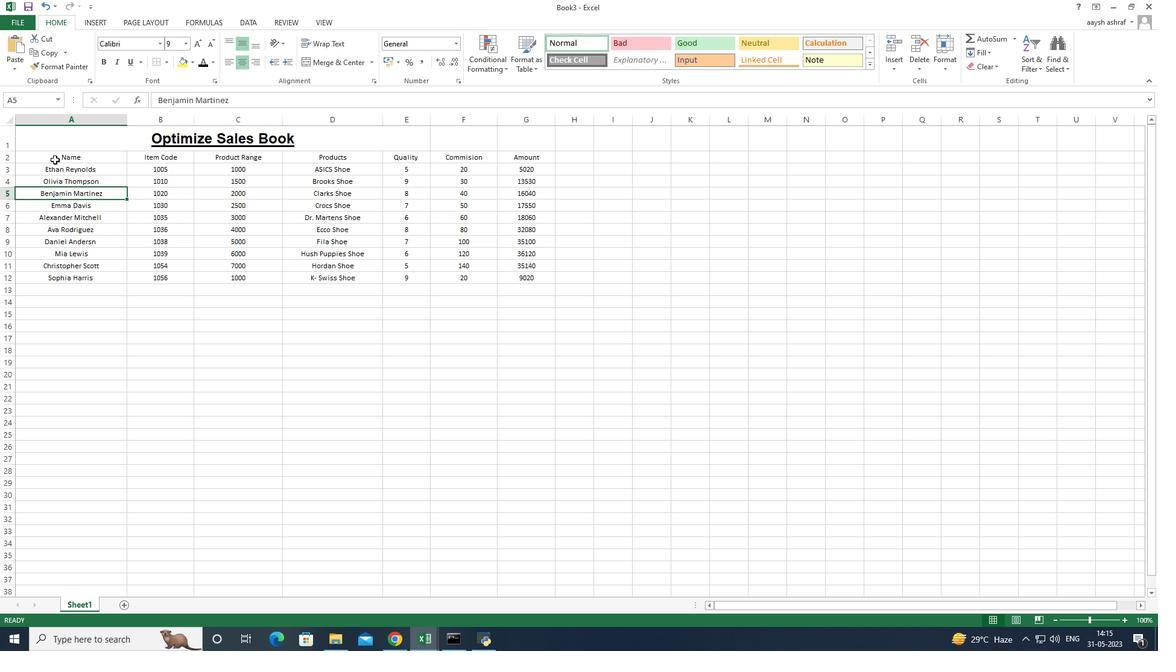 
Action: Mouse moved to (190, 44)
Screenshot: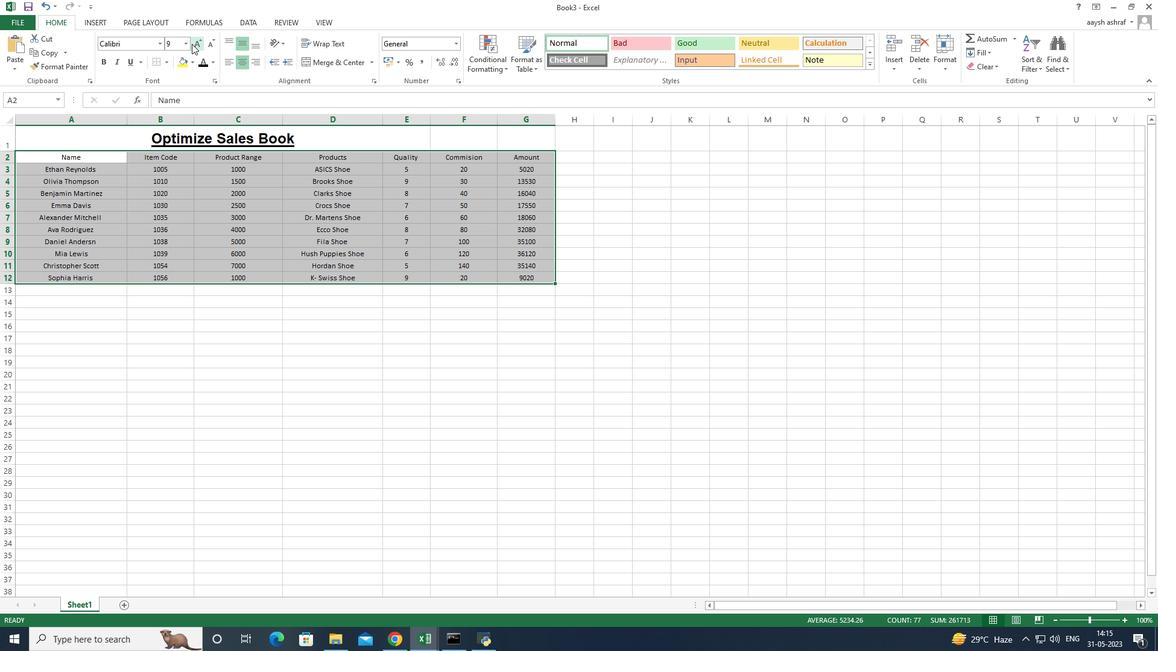 
Action: Mouse pressed left at (190, 44)
Screenshot: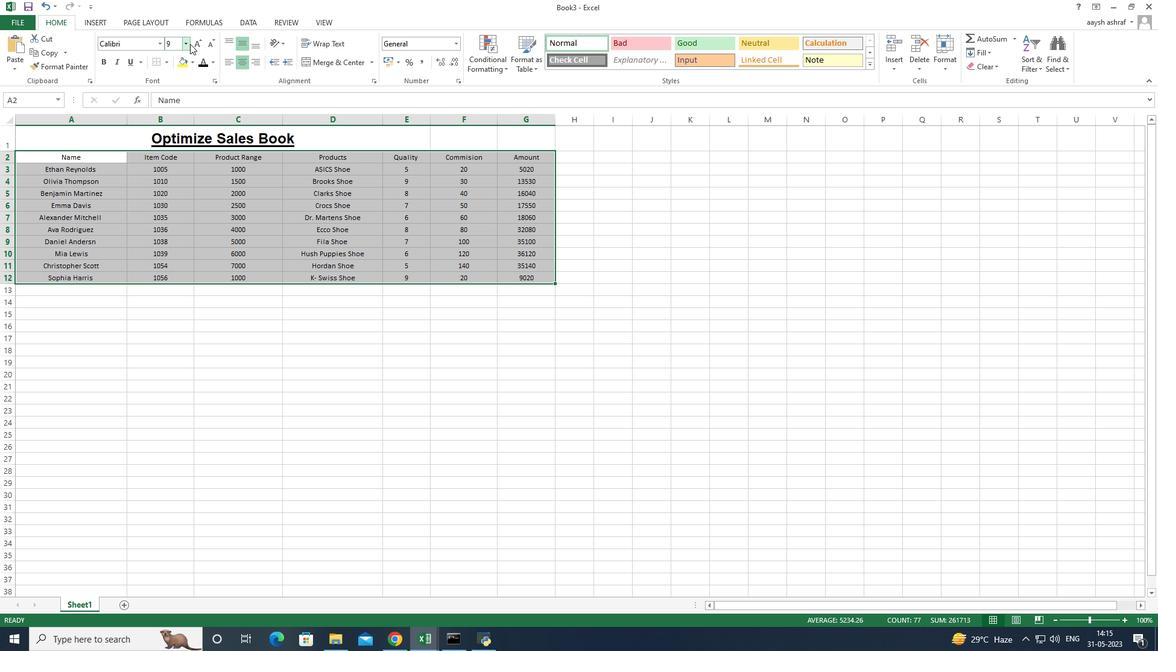 
Action: Mouse moved to (176, 68)
Screenshot: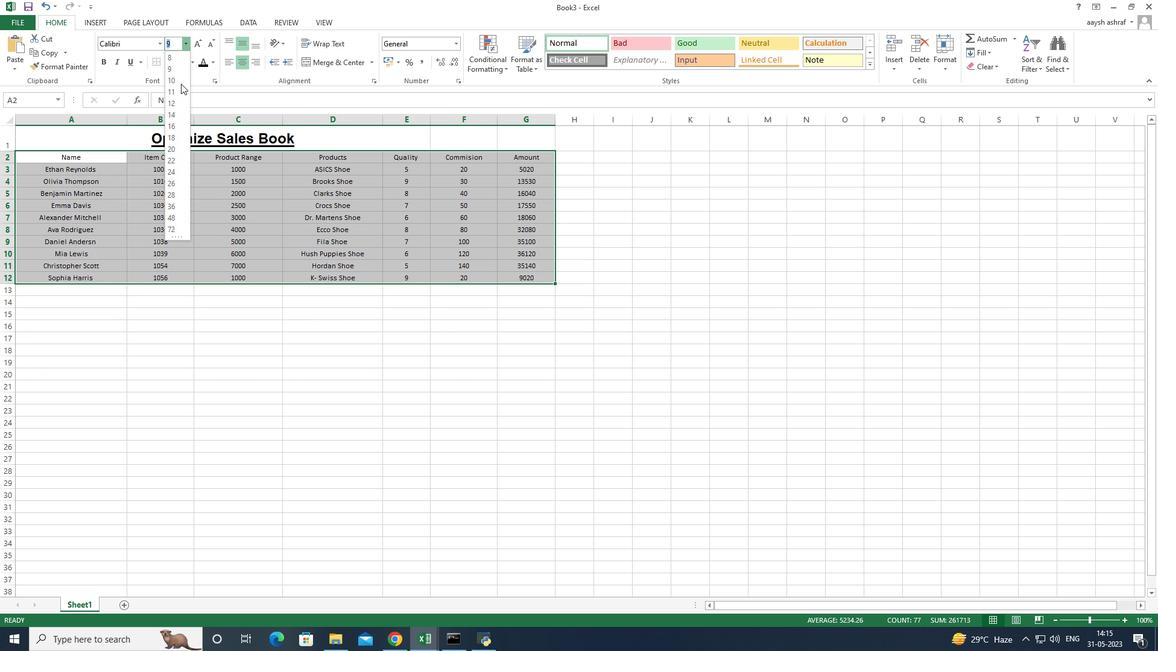 
Action: Mouse pressed left at (176, 68)
Screenshot: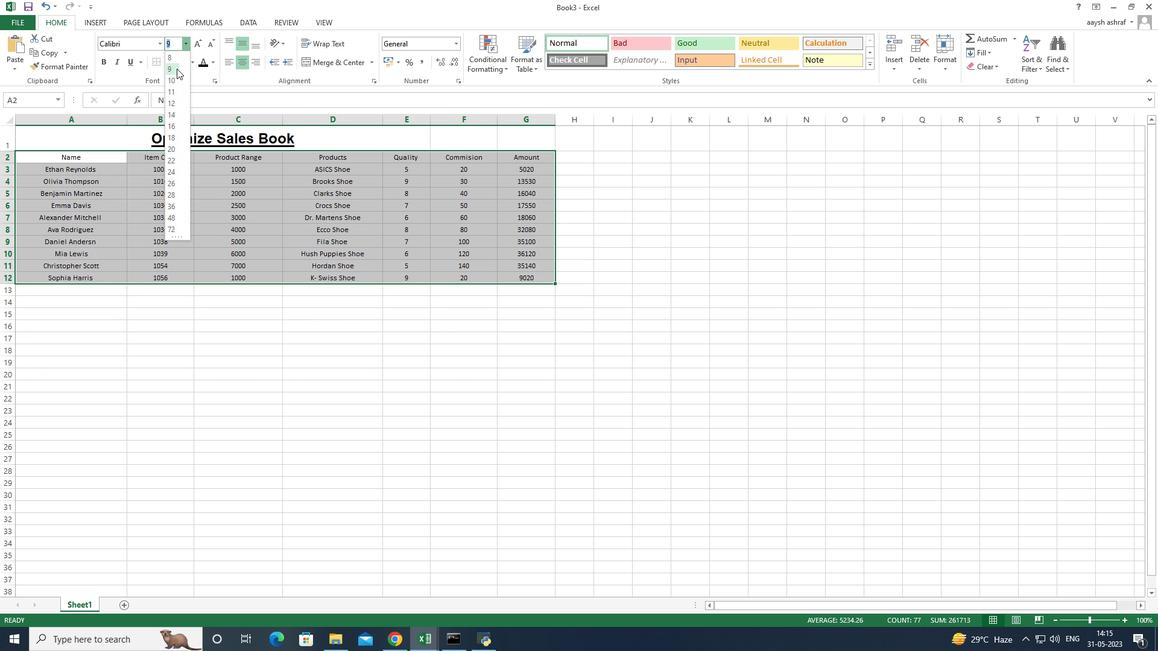 
Action: Mouse moved to (239, 56)
Screenshot: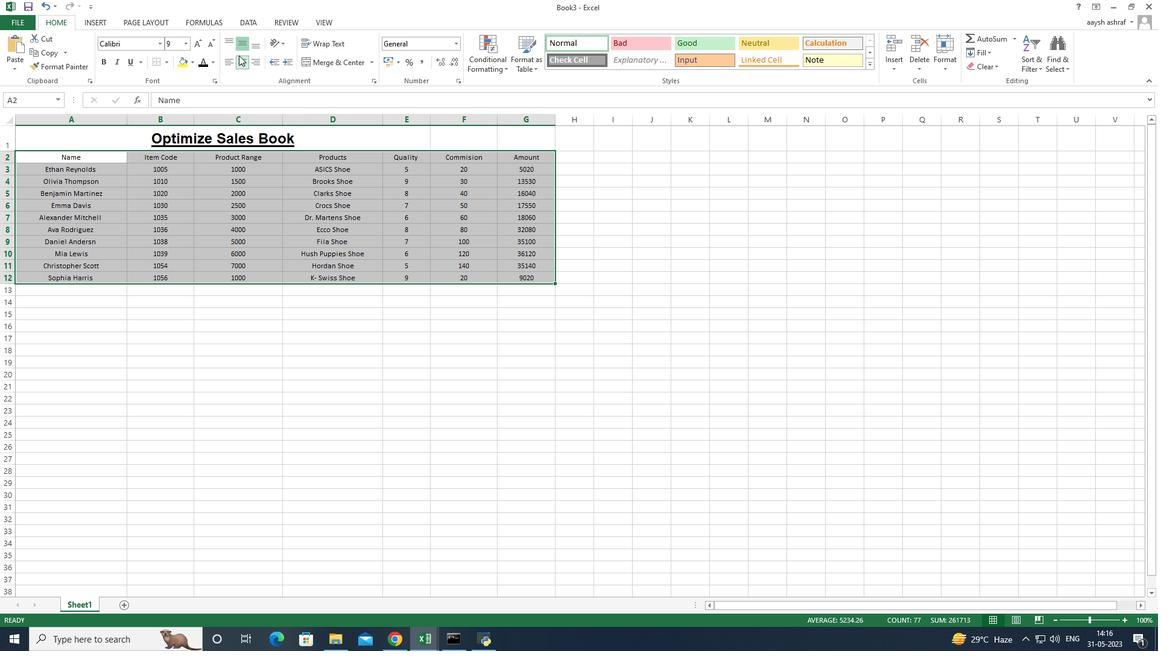 
Action: Mouse pressed left at (239, 56)
Screenshot: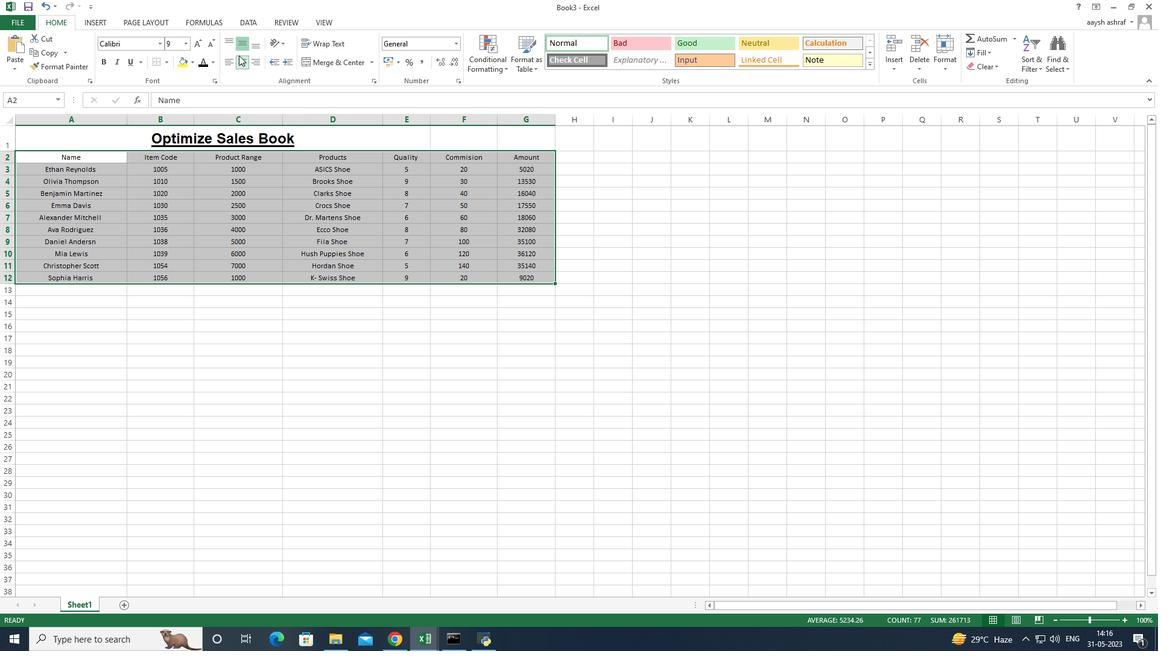 
Action: Mouse moved to (251, 36)
Screenshot: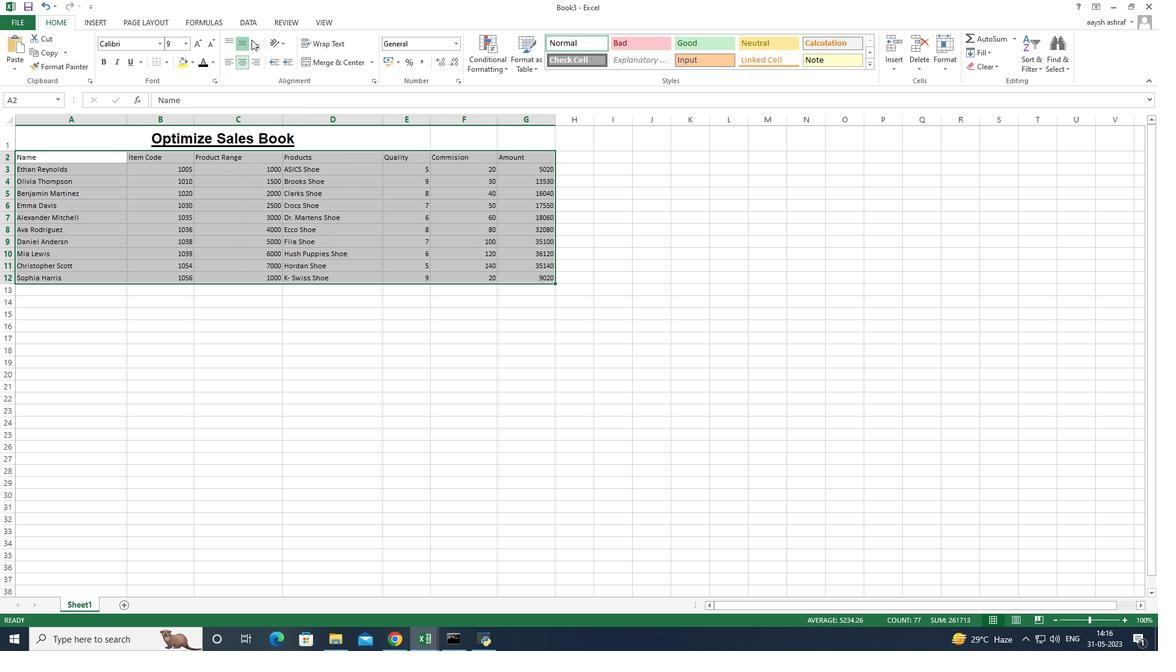 
Action: Mouse pressed left at (251, 36)
Screenshot: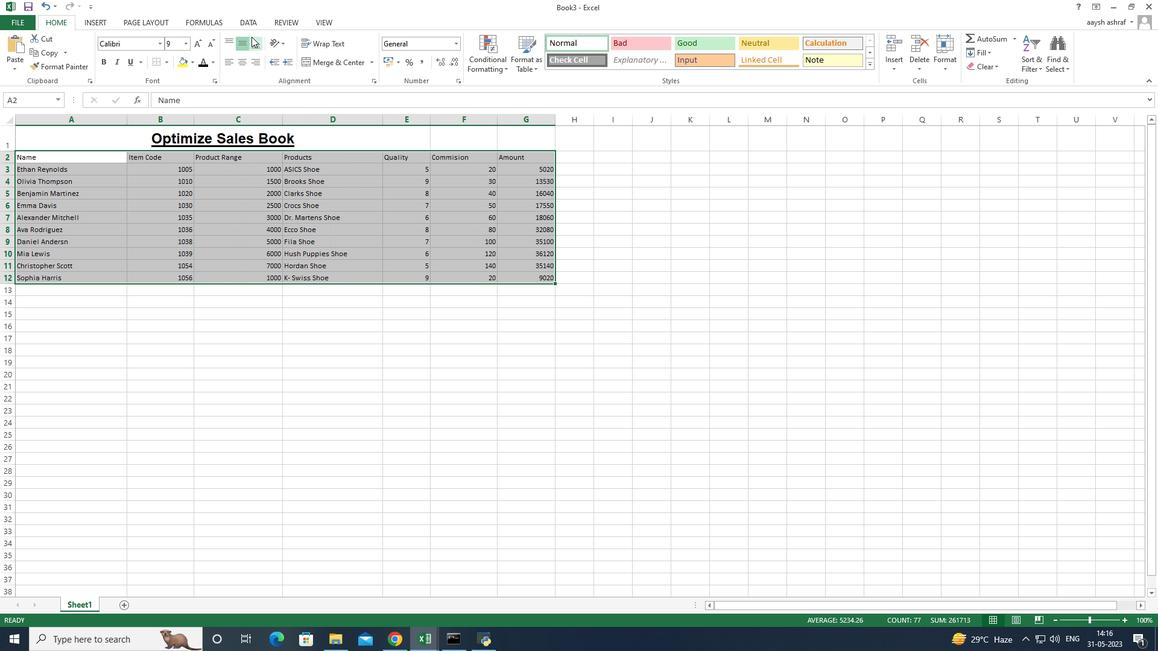 
Action: Mouse moved to (244, 43)
Screenshot: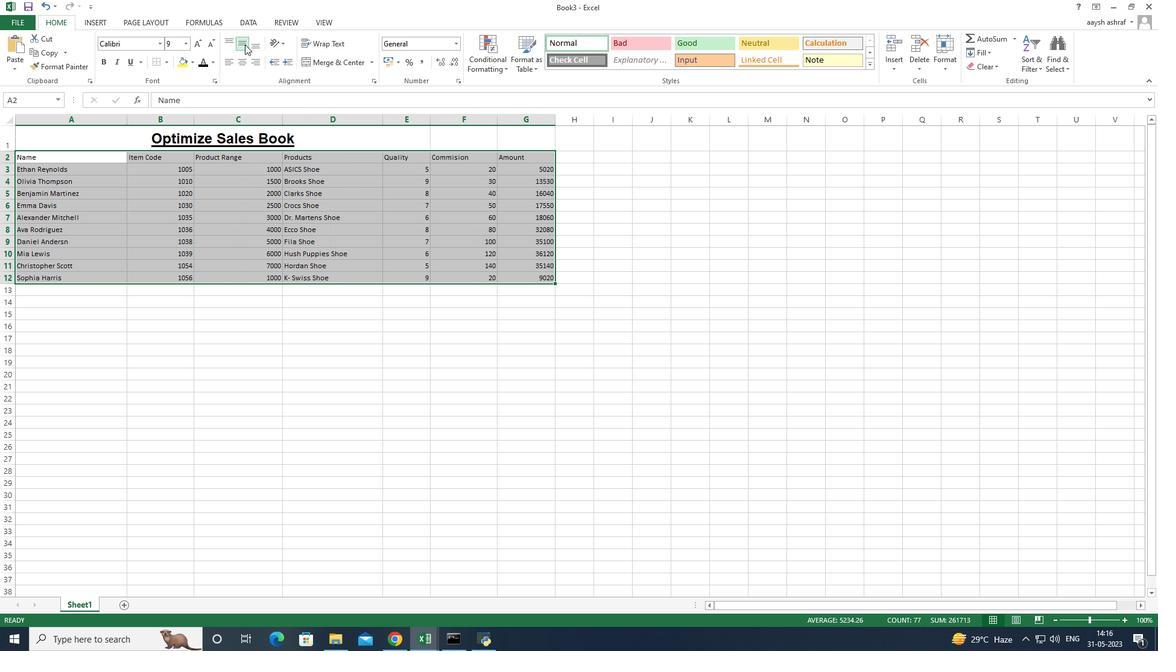 
Action: Mouse pressed left at (244, 43)
Screenshot: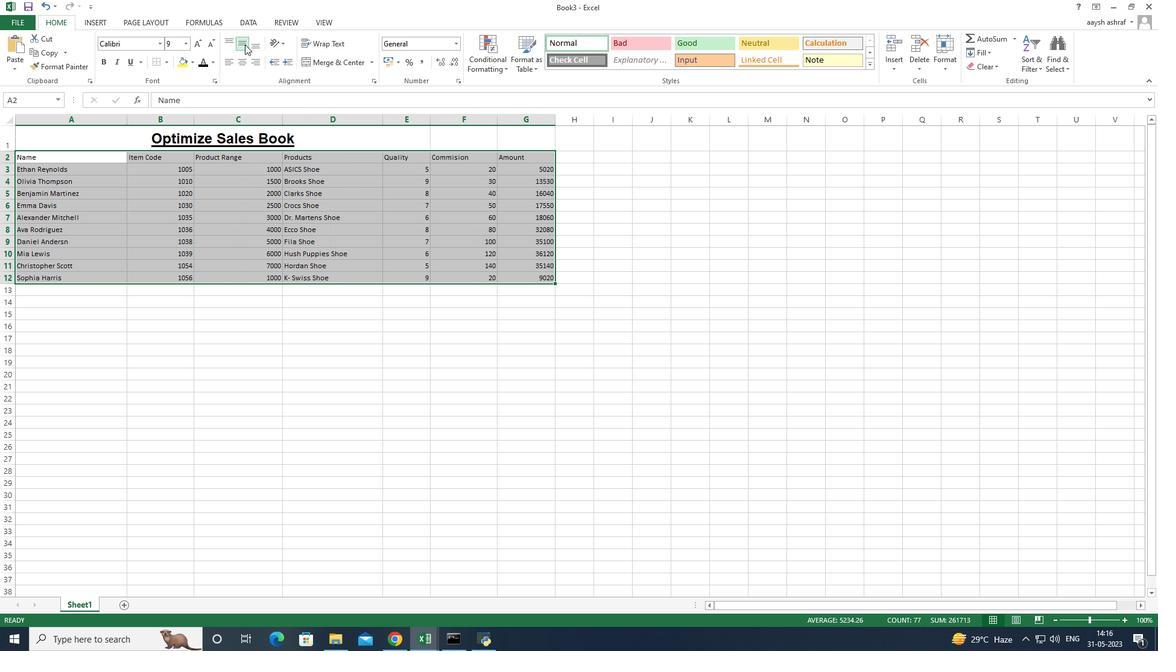 
Action: Mouse moved to (240, 47)
Screenshot: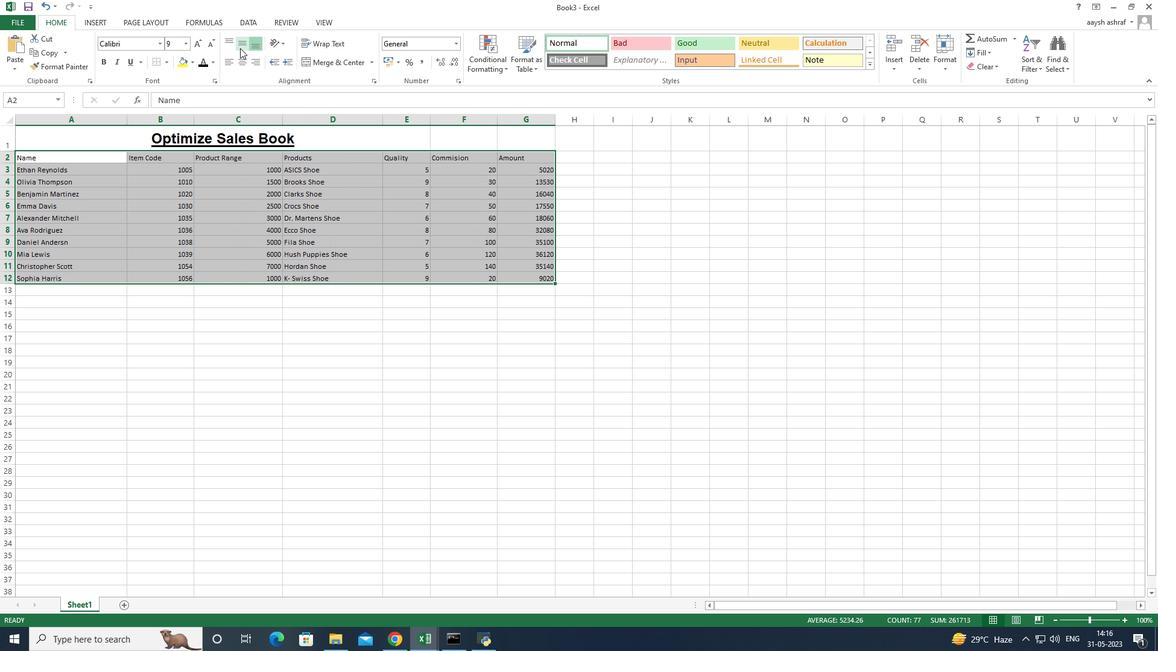 
Action: Mouse pressed left at (240, 47)
Screenshot: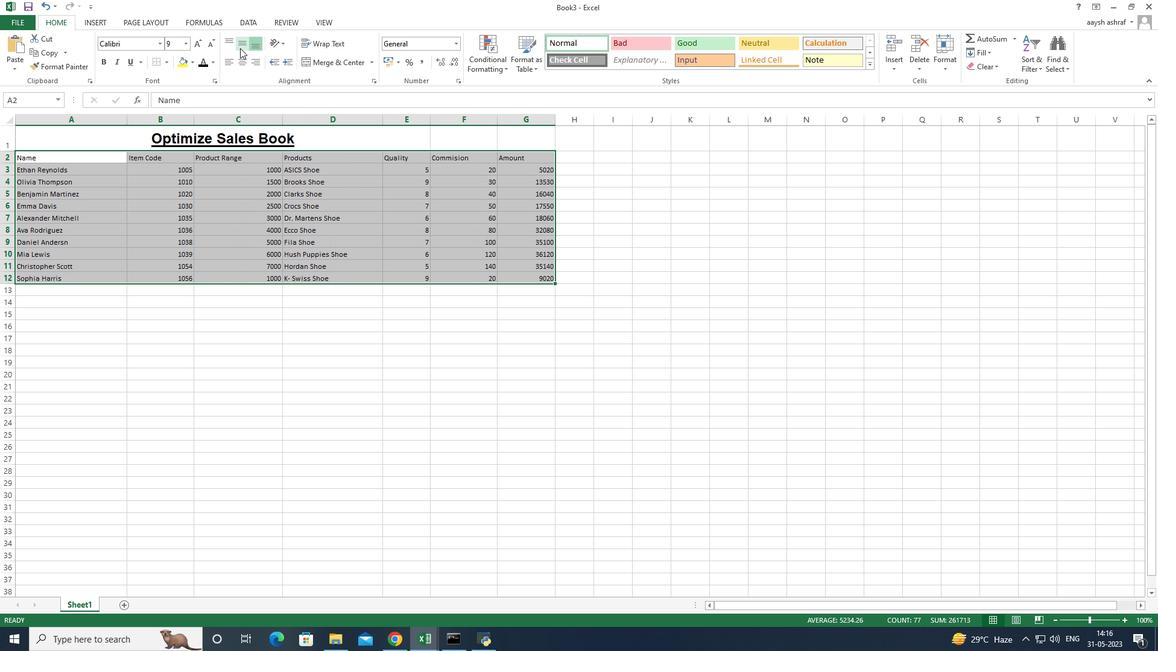 
Action: Mouse moved to (211, 340)
Screenshot: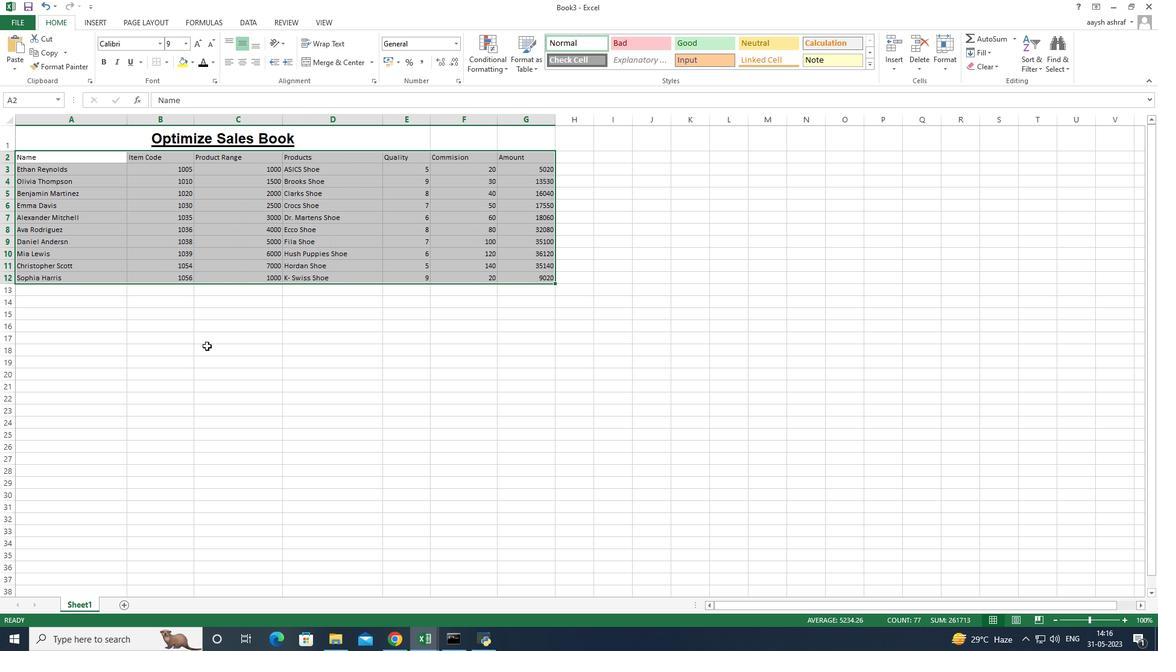 
Action: Mouse pressed left at (211, 340)
Screenshot: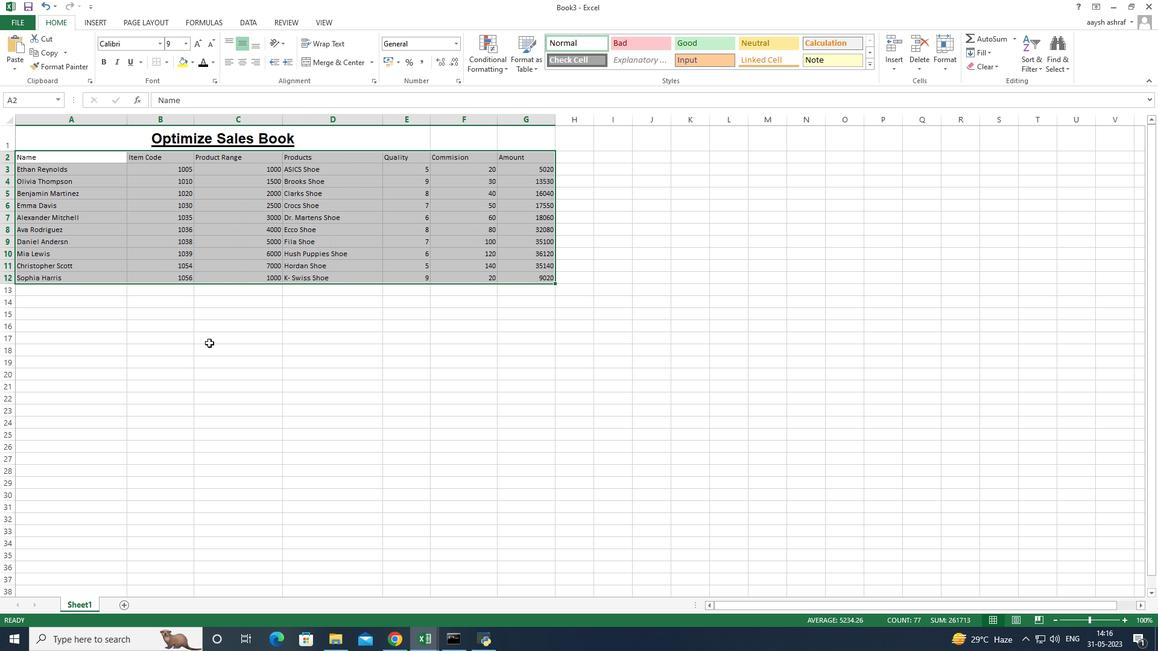 
Action: Mouse moved to (127, 211)
Screenshot: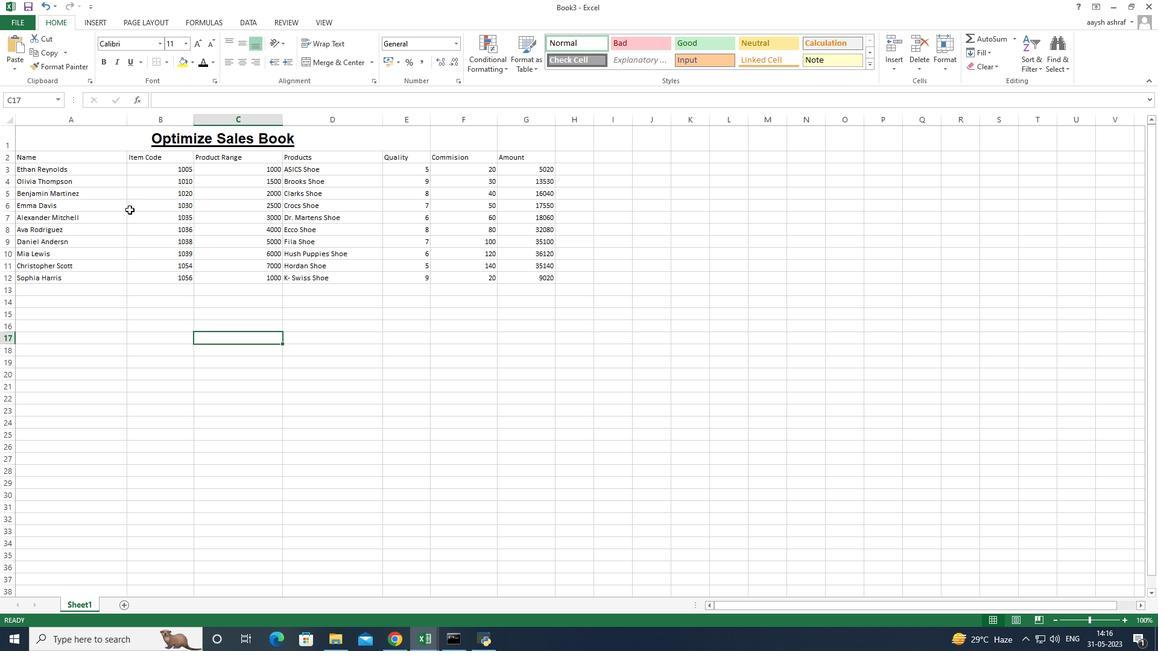 
Action: Mouse scrolled (127, 212) with delta (0, 0)
Screenshot: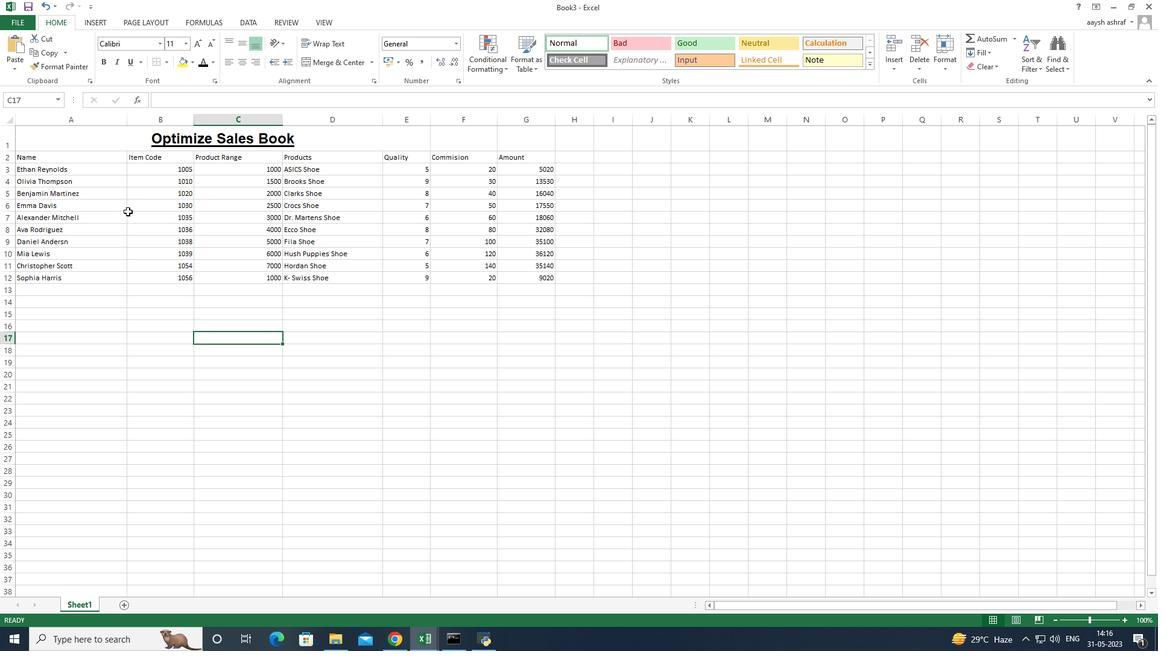 
Action: Mouse moved to (25, 158)
Screenshot: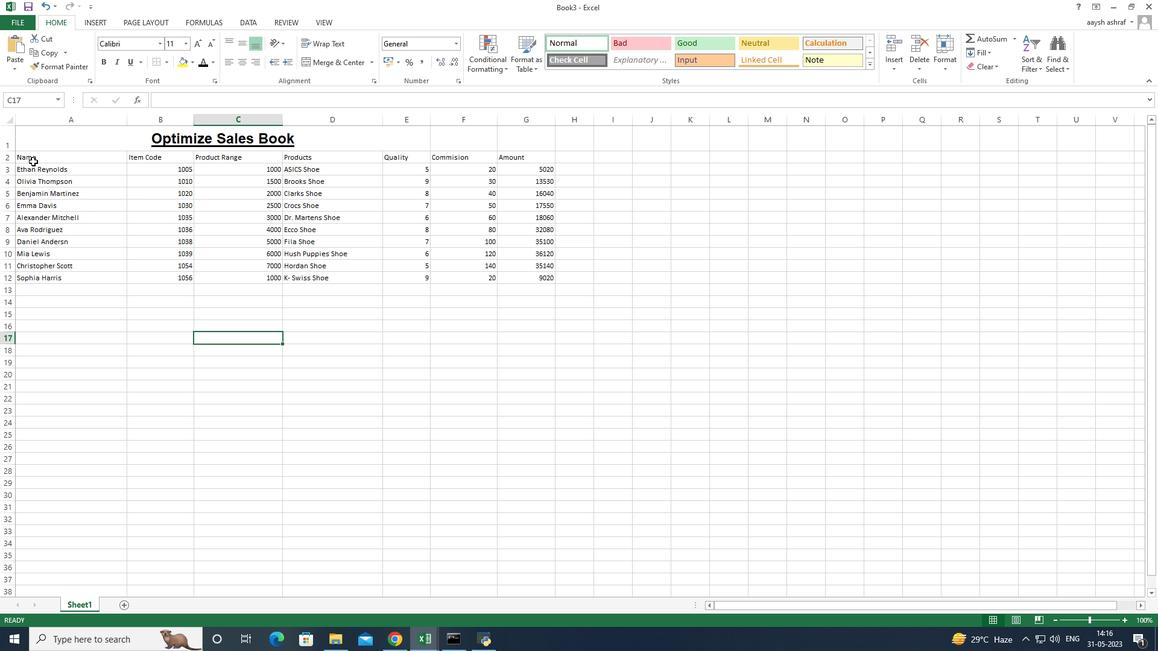 
